 Task: Open Card Card0000000111 in Board Board0000000028 in Workspace WS0000000010 in Trello. Add Member Carxxstreet791@gmail.com to Card Card0000000111 in Board Board0000000028 in Workspace WS0000000010 in Trello. Add Orange Label titled Label0000000111 to Card Card0000000111 in Board Board0000000028 in Workspace WS0000000010 in Trello. Add Checklist CL0000000111 to Card Card0000000111 in Board Board0000000028 in Workspace WS0000000010 in Trello. Add Dates with Start Date as Jun 01 2023 and Due Date as Jun 30 2023 to Card Card0000000111 in Board Board0000000028 in Workspace WS0000000010 in Trello
Action: Mouse moved to (339, 522)
Screenshot: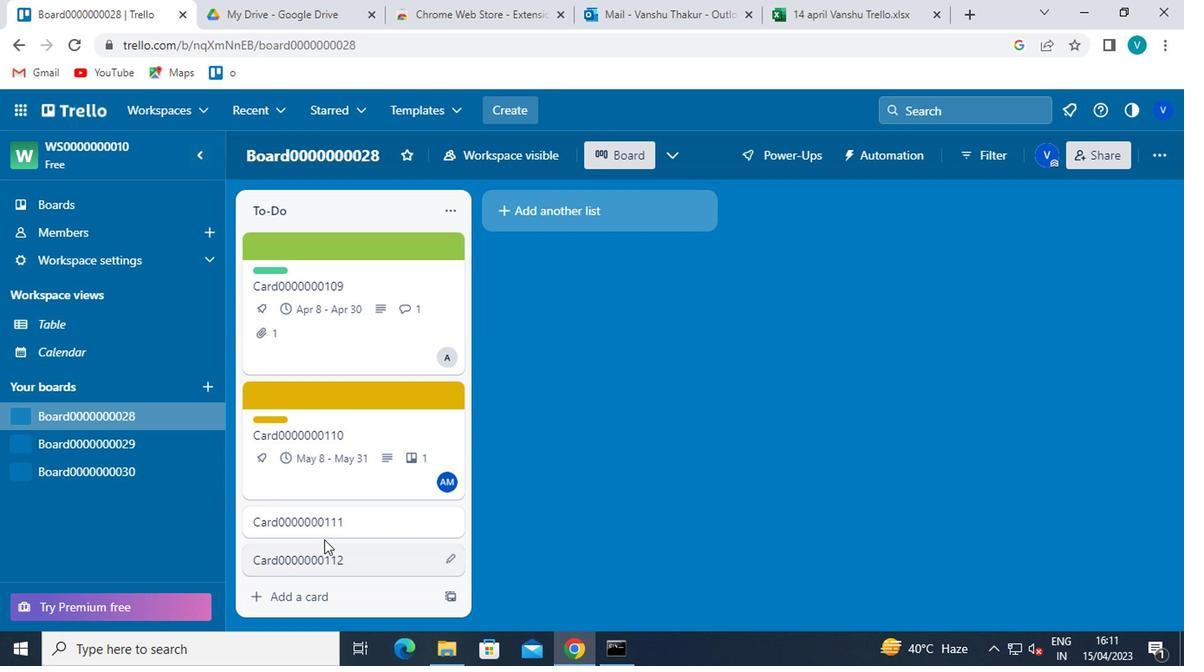 
Action: Mouse pressed left at (339, 522)
Screenshot: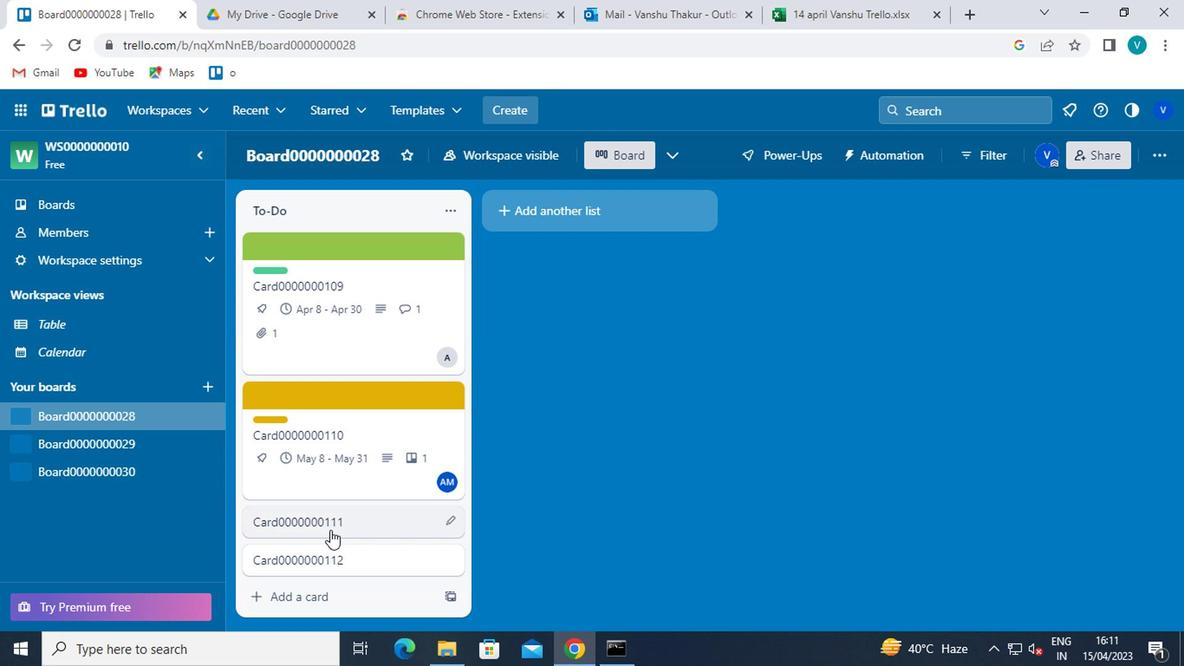 
Action: Mouse moved to (784, 243)
Screenshot: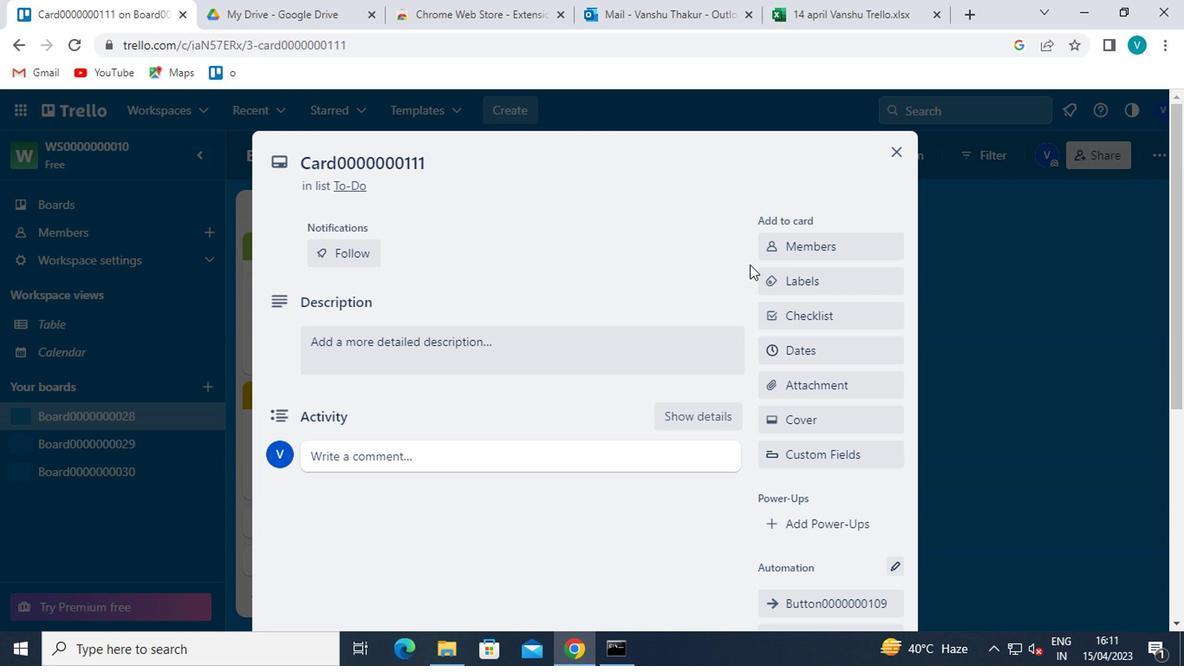 
Action: Mouse pressed left at (784, 243)
Screenshot: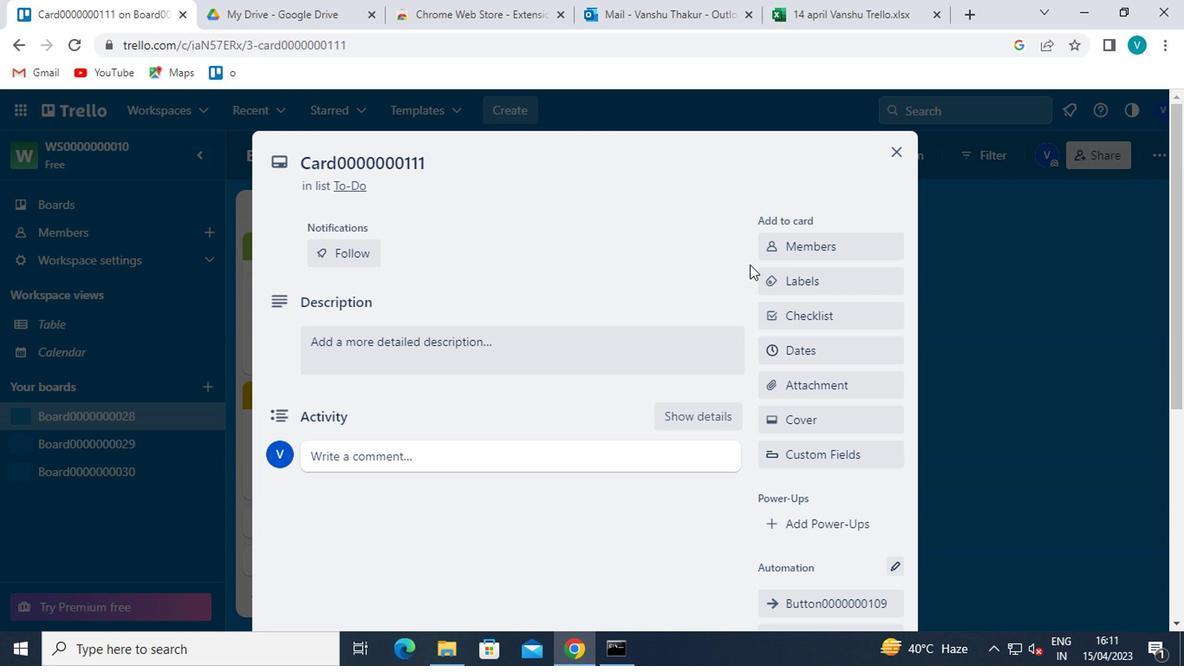 
Action: Mouse moved to (796, 321)
Screenshot: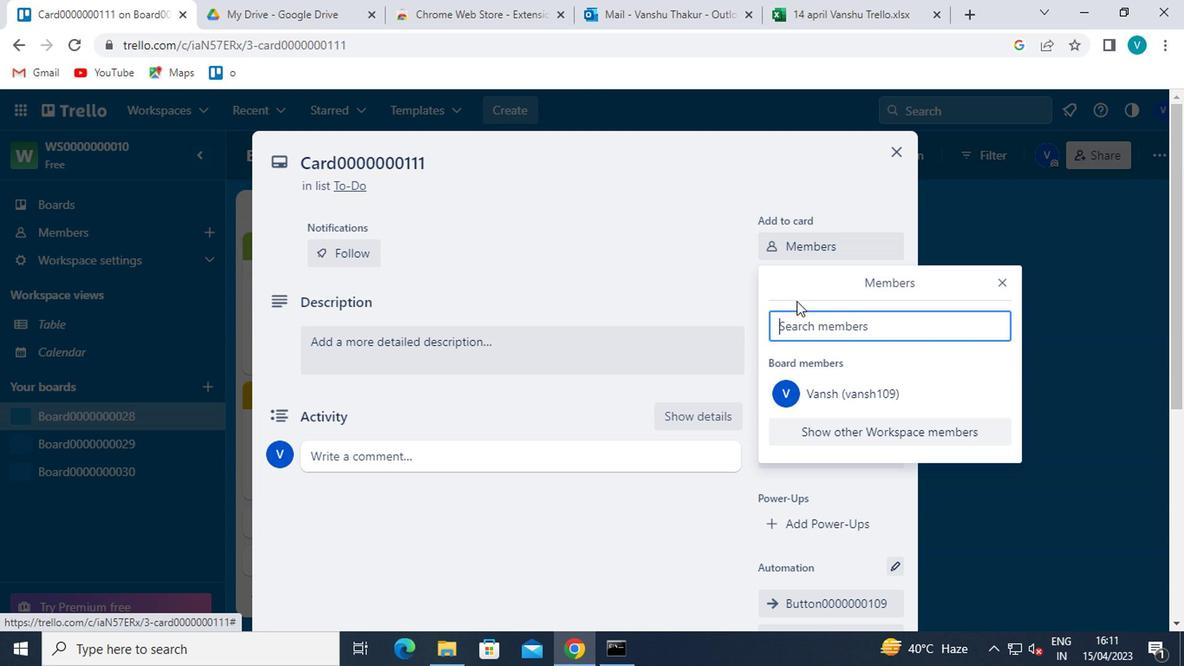 
Action: Mouse pressed left at (796, 321)
Screenshot: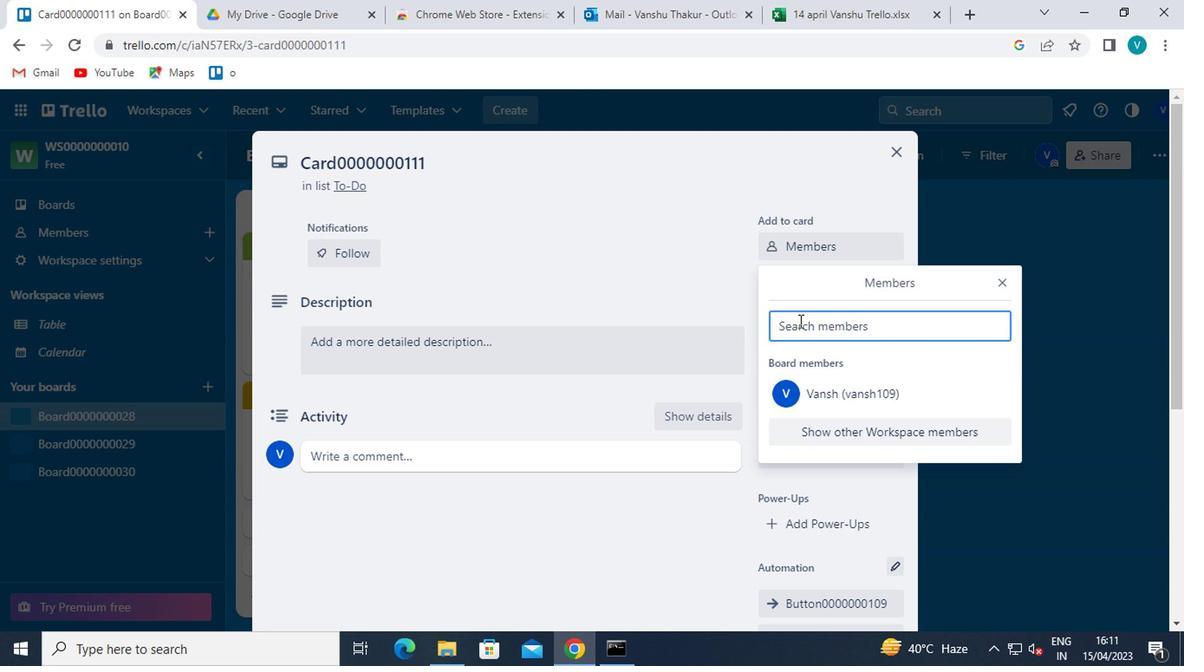 
Action: Key pressed <Key.shift>CARXXSTREET7916<Key.shift>@GMAIL.COM
Screenshot: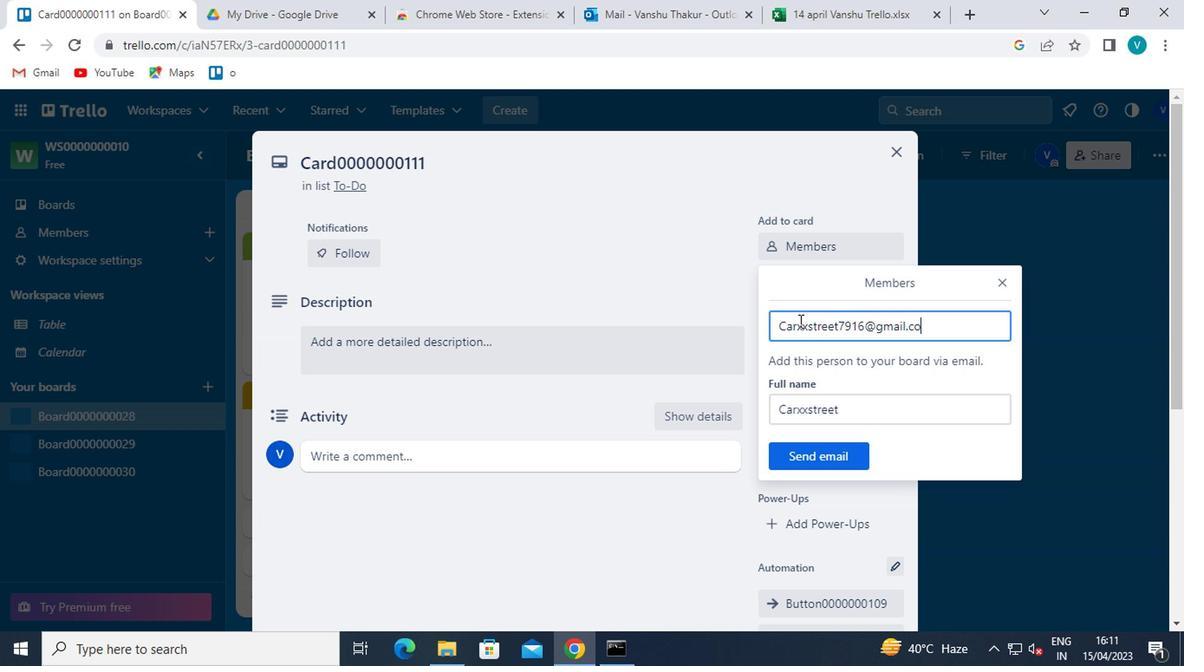 
Action: Mouse moved to (825, 461)
Screenshot: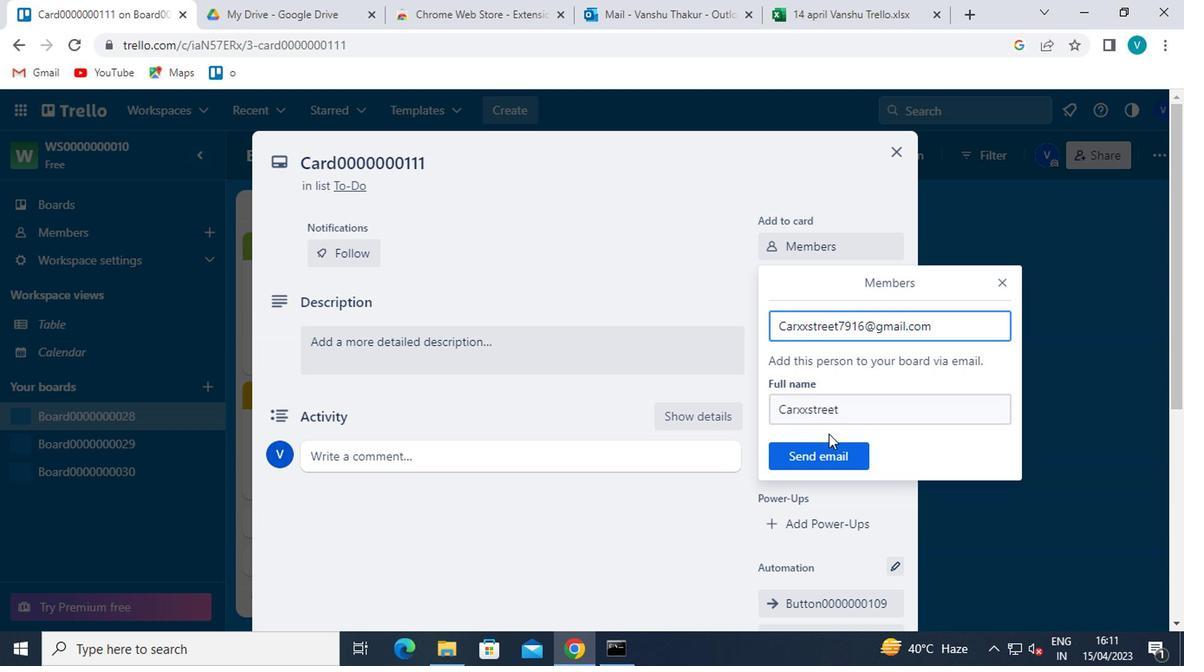 
Action: Mouse pressed left at (825, 461)
Screenshot: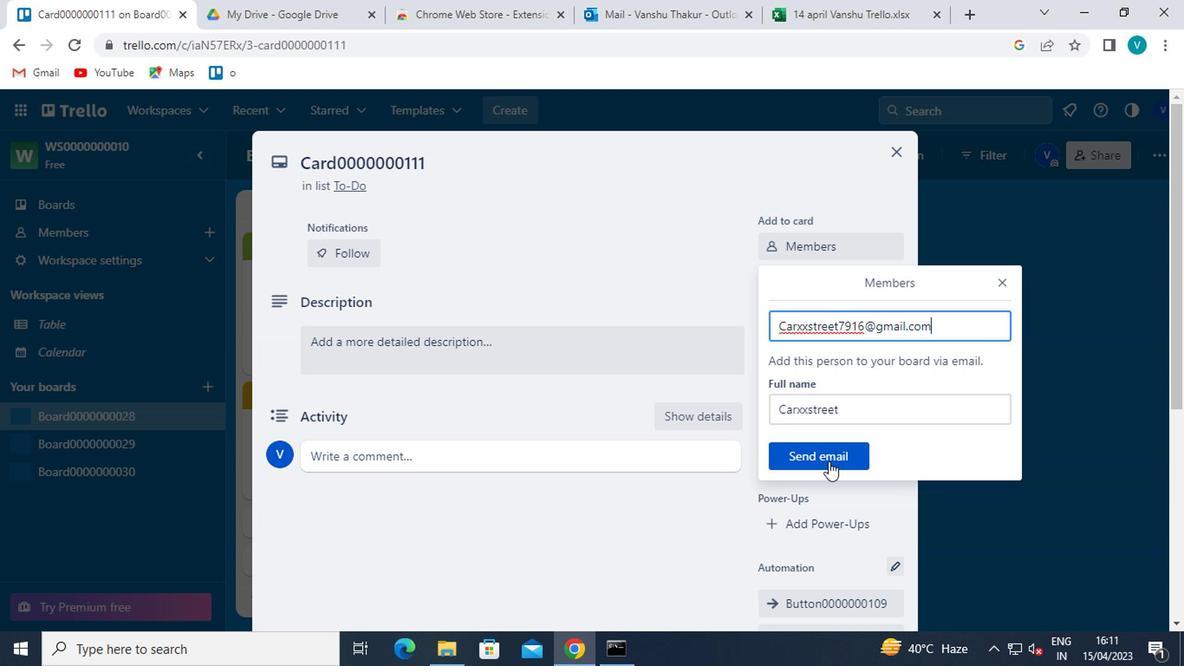 
Action: Mouse moved to (830, 283)
Screenshot: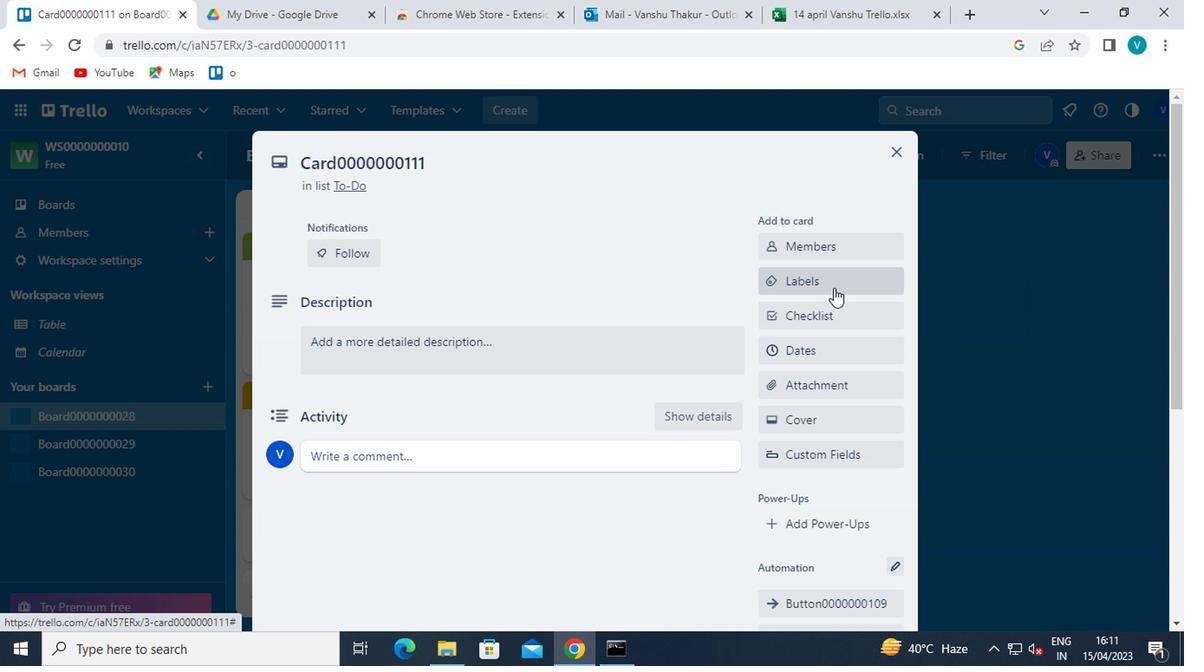 
Action: Mouse pressed left at (830, 283)
Screenshot: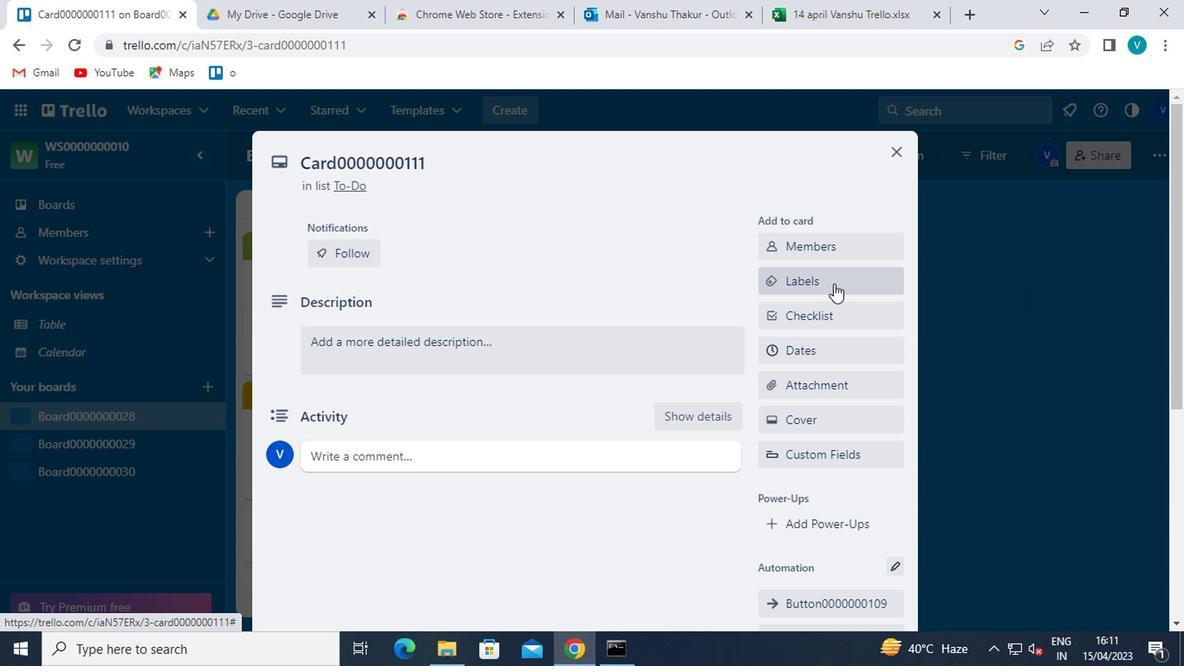 
Action: Mouse moved to (865, 514)
Screenshot: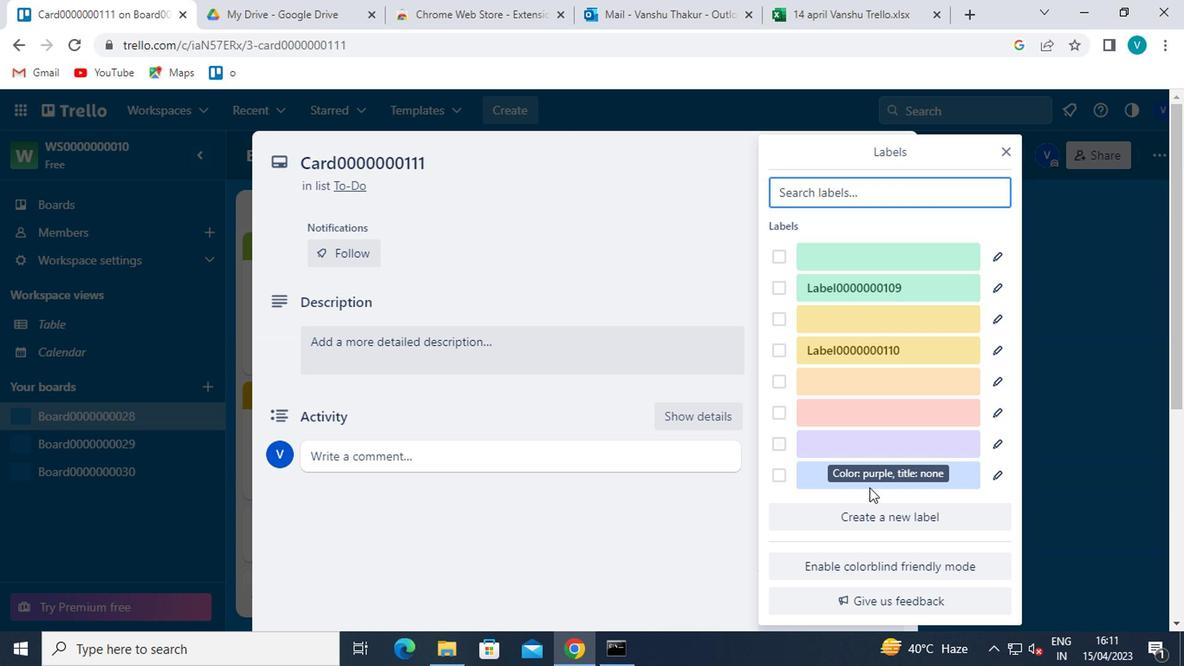 
Action: Mouse pressed left at (865, 514)
Screenshot: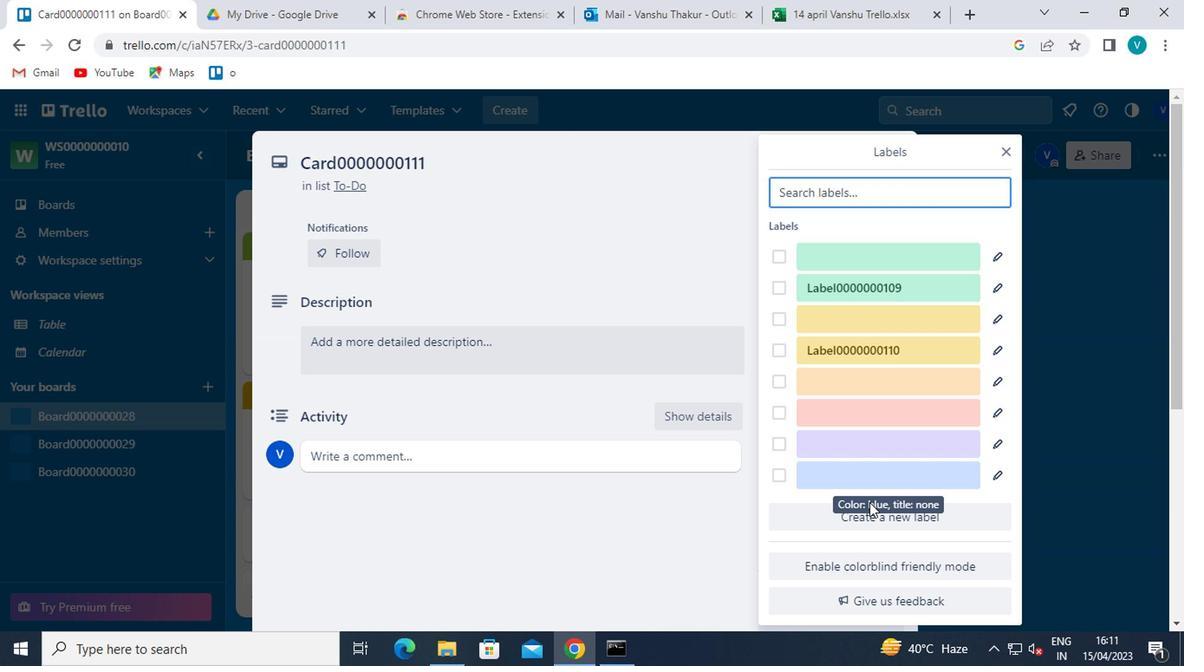 
Action: Mouse moved to (872, 397)
Screenshot: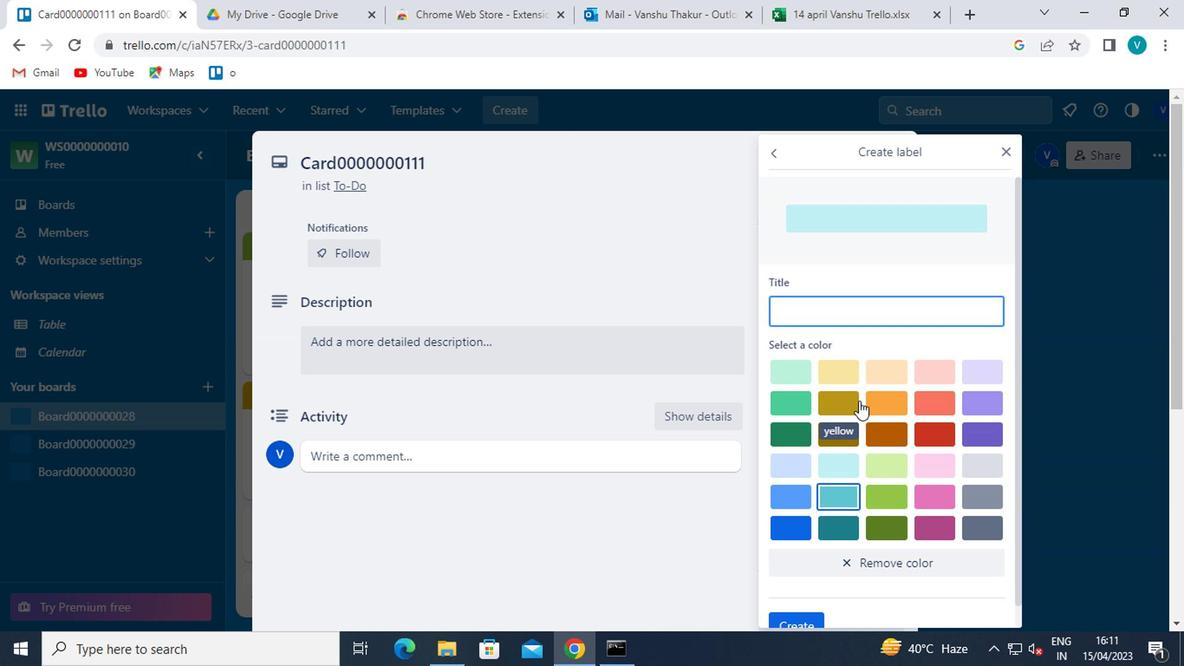 
Action: Mouse pressed left at (872, 397)
Screenshot: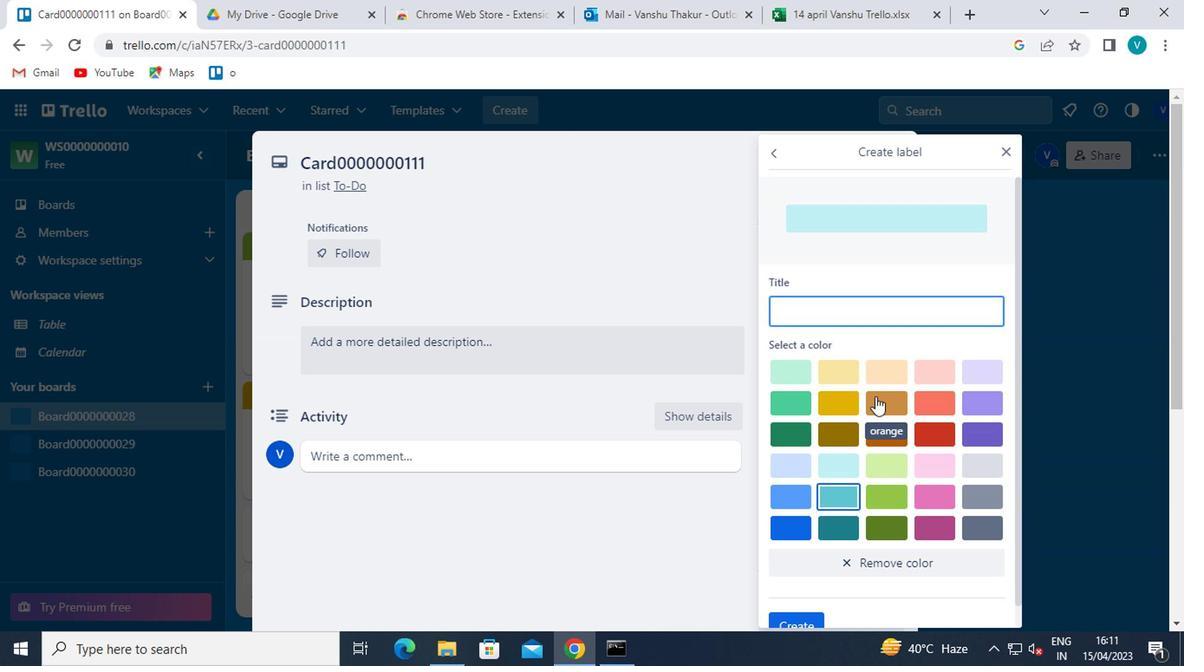 
Action: Mouse moved to (859, 315)
Screenshot: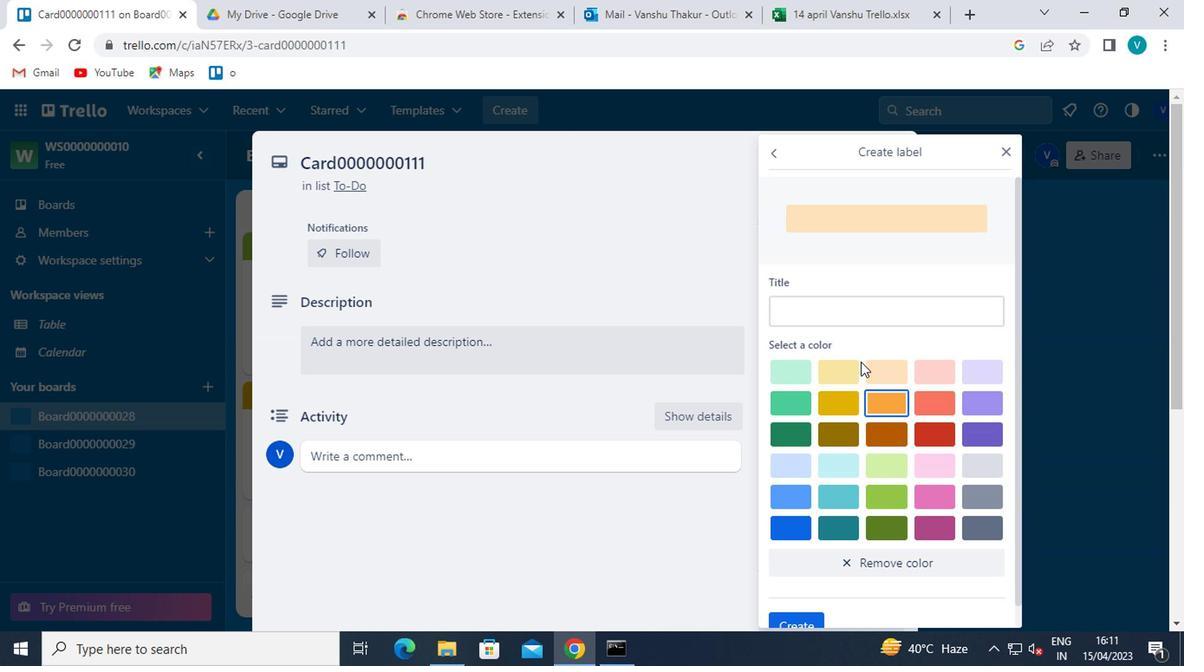 
Action: Mouse pressed left at (859, 315)
Screenshot: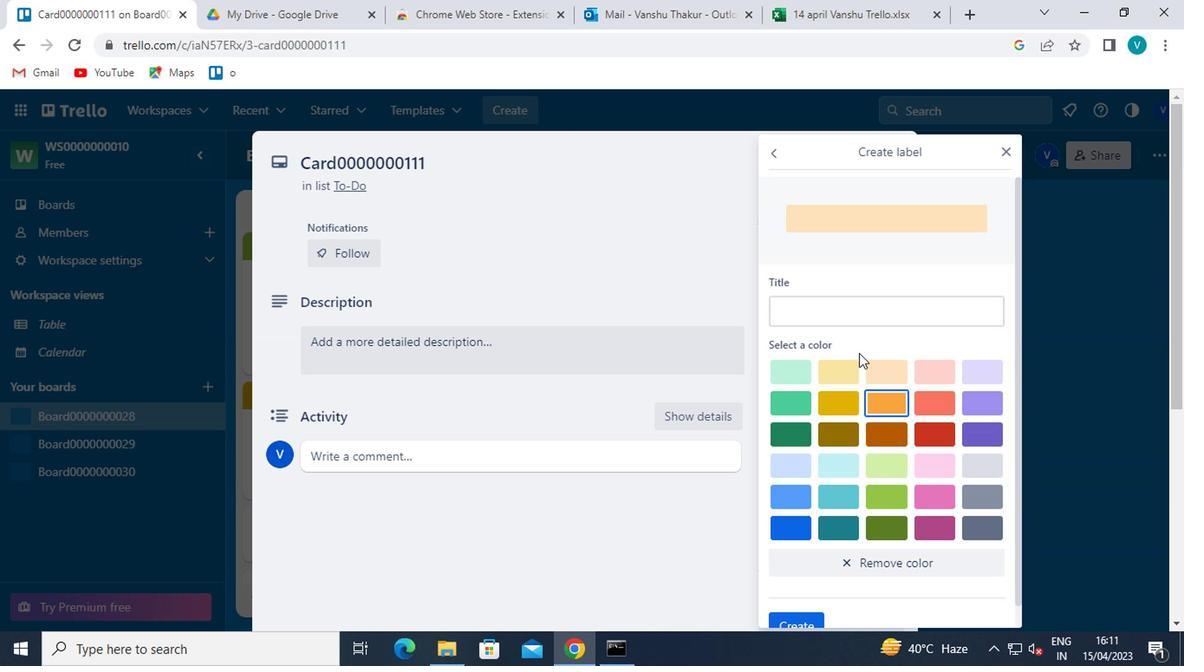 
Action: Key pressed <Key.shift><Key.shift><Key.shift><Key.shift><Key.shift><Key.shift><Key.shift><Key.shift><Key.shift><Key.shift><Key.shift><Key.shift><Key.shift><Key.shift><Key.shift><Key.shift><Key.shift><Key.shift><Key.shift>LABEL0000000111
Screenshot: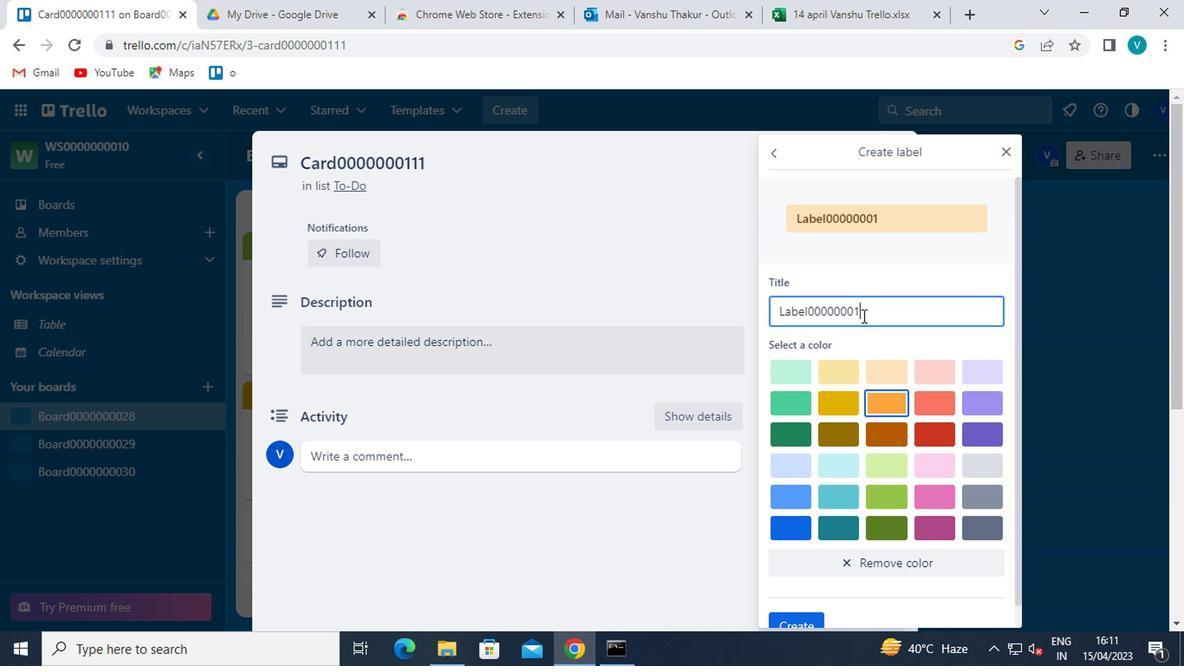 
Action: Mouse moved to (815, 410)
Screenshot: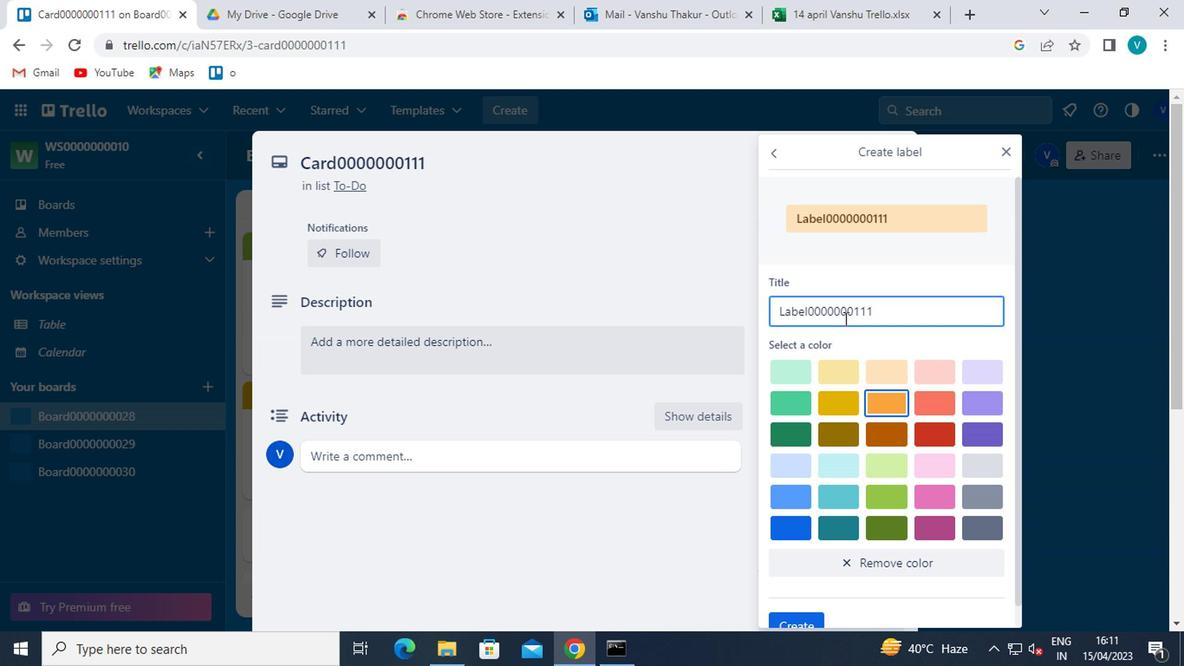 
Action: Mouse scrolled (815, 408) with delta (0, -1)
Screenshot: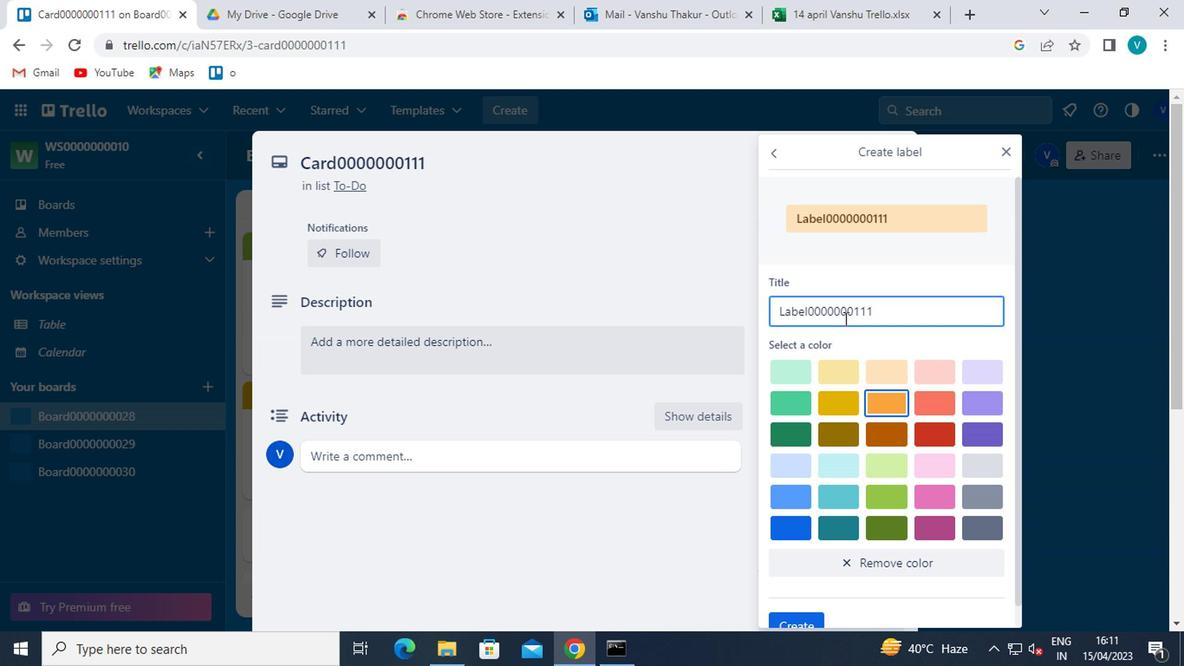 
Action: Mouse moved to (815, 420)
Screenshot: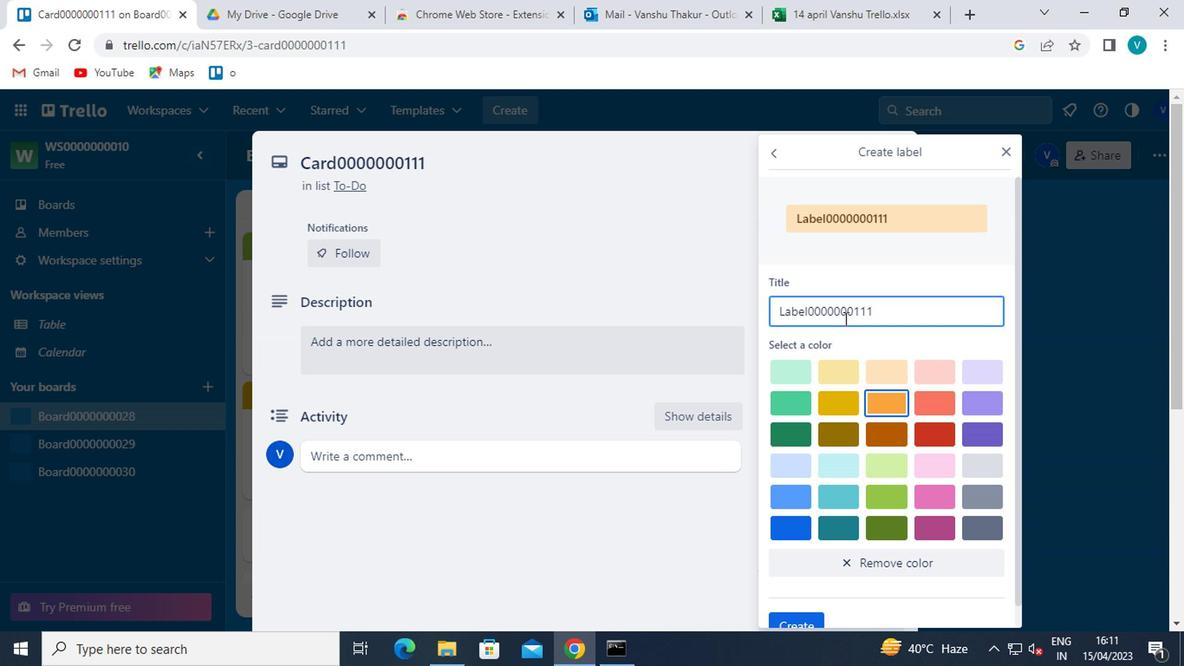
Action: Mouse scrolled (815, 419) with delta (0, -1)
Screenshot: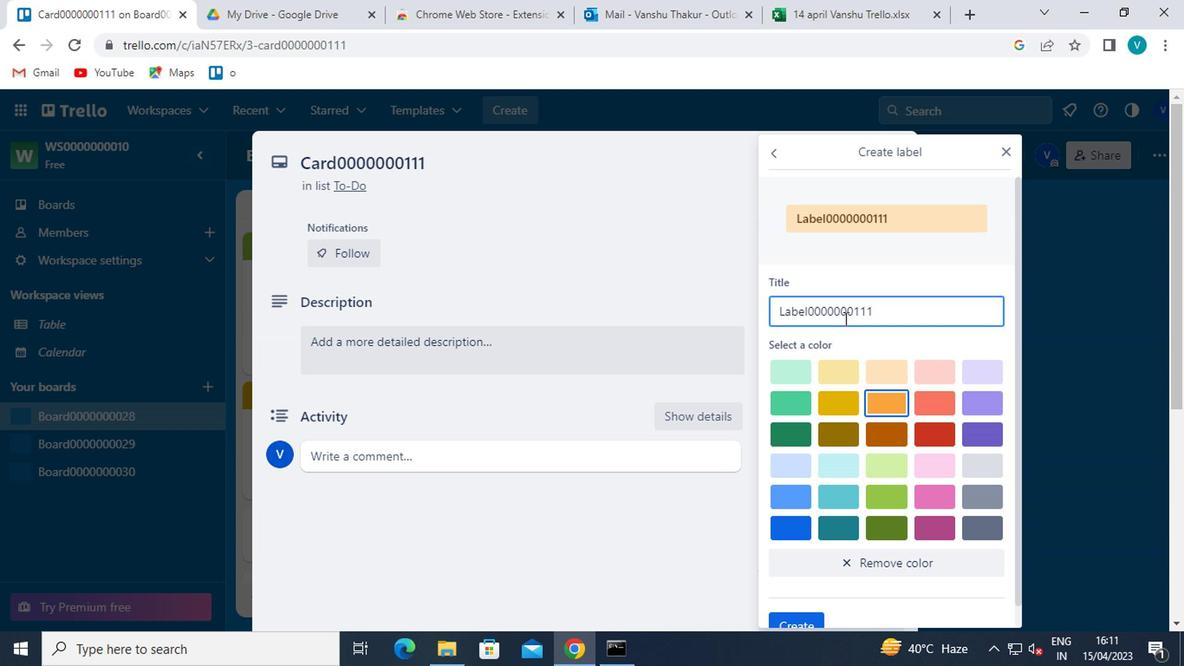 
Action: Mouse moved to (818, 429)
Screenshot: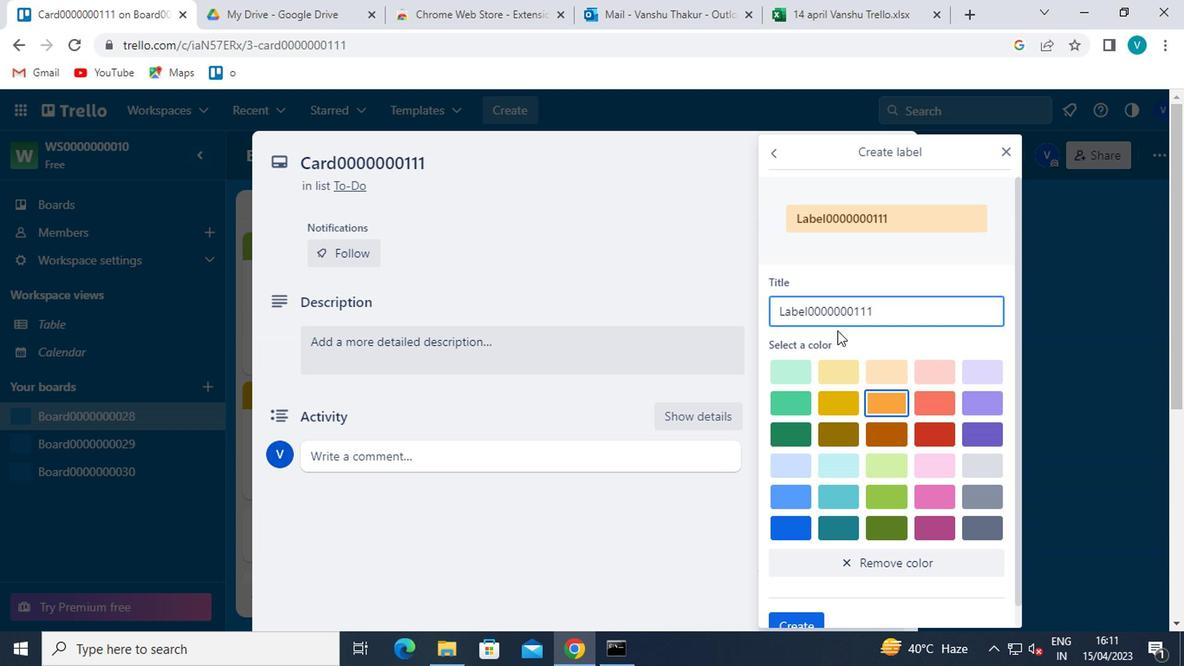 
Action: Mouse scrolled (818, 429) with delta (0, 0)
Screenshot: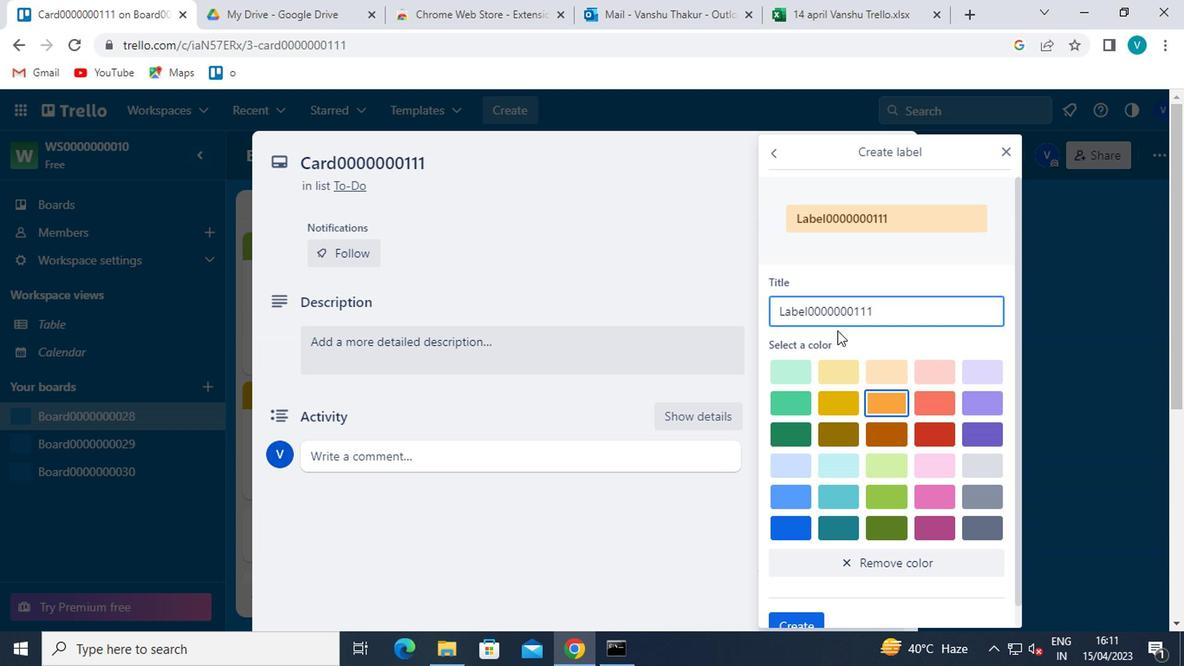 
Action: Mouse moved to (786, 601)
Screenshot: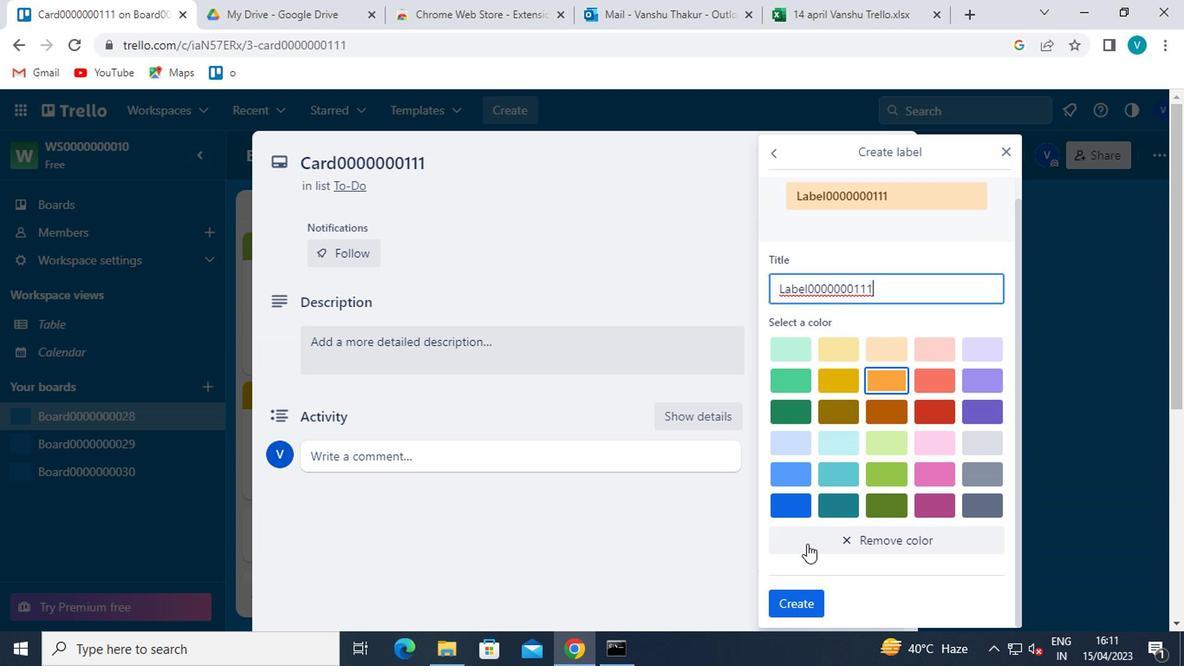 
Action: Mouse pressed left at (786, 601)
Screenshot: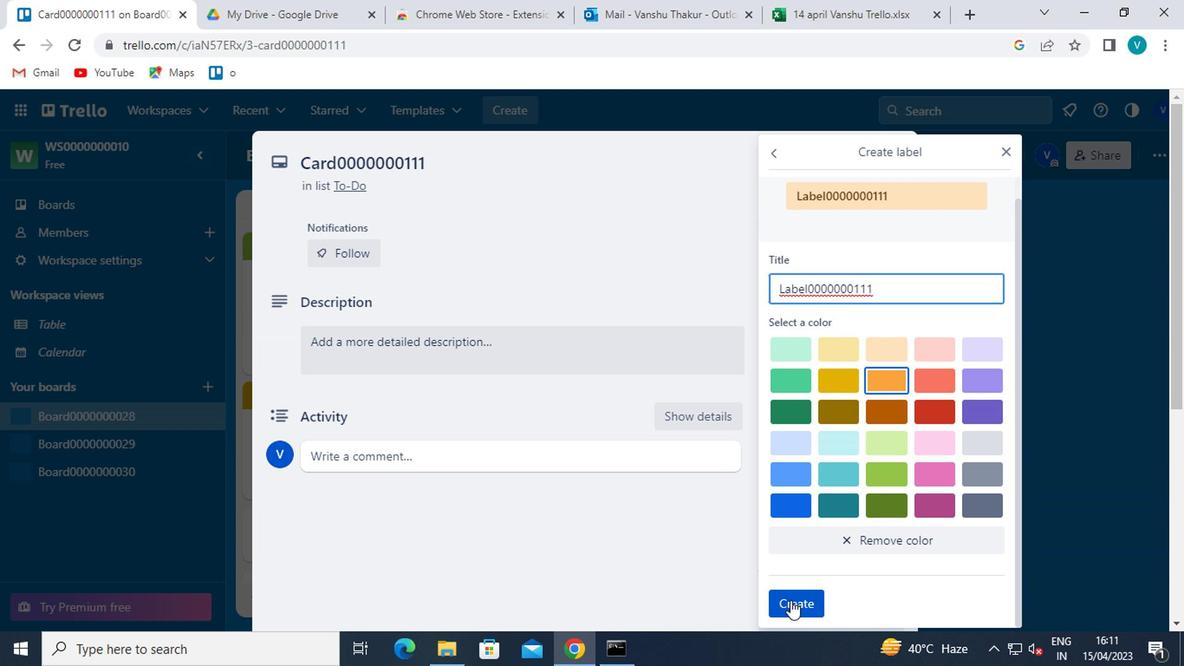 
Action: Mouse moved to (1004, 152)
Screenshot: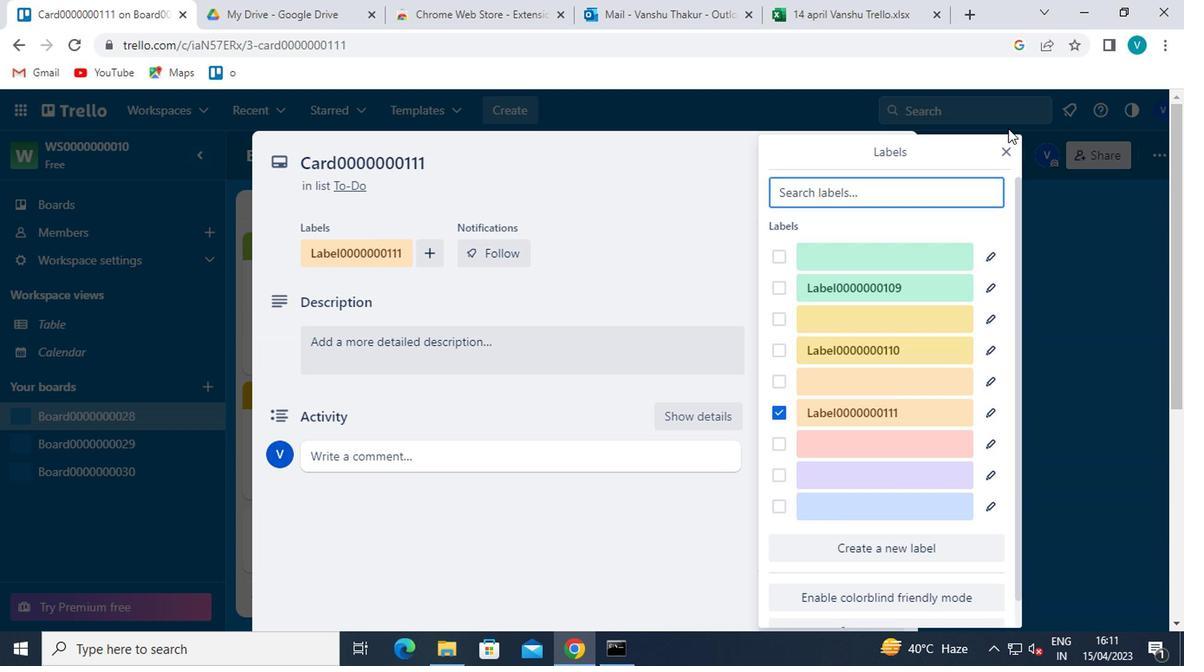 
Action: Mouse pressed left at (1004, 152)
Screenshot: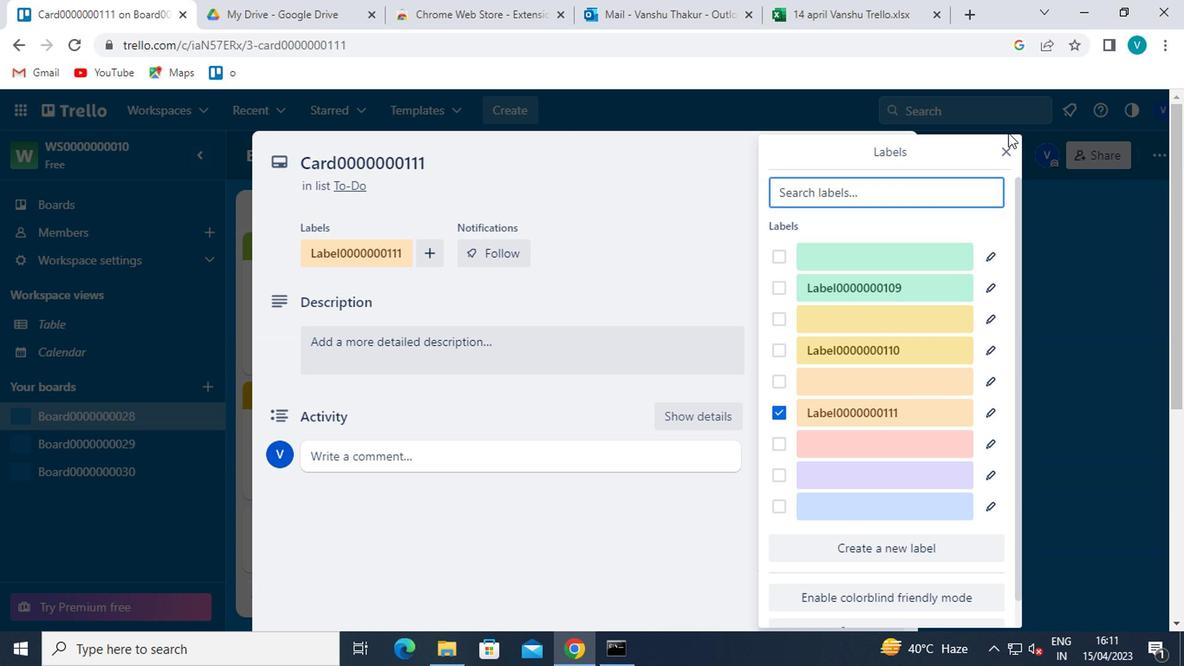 
Action: Mouse moved to (831, 315)
Screenshot: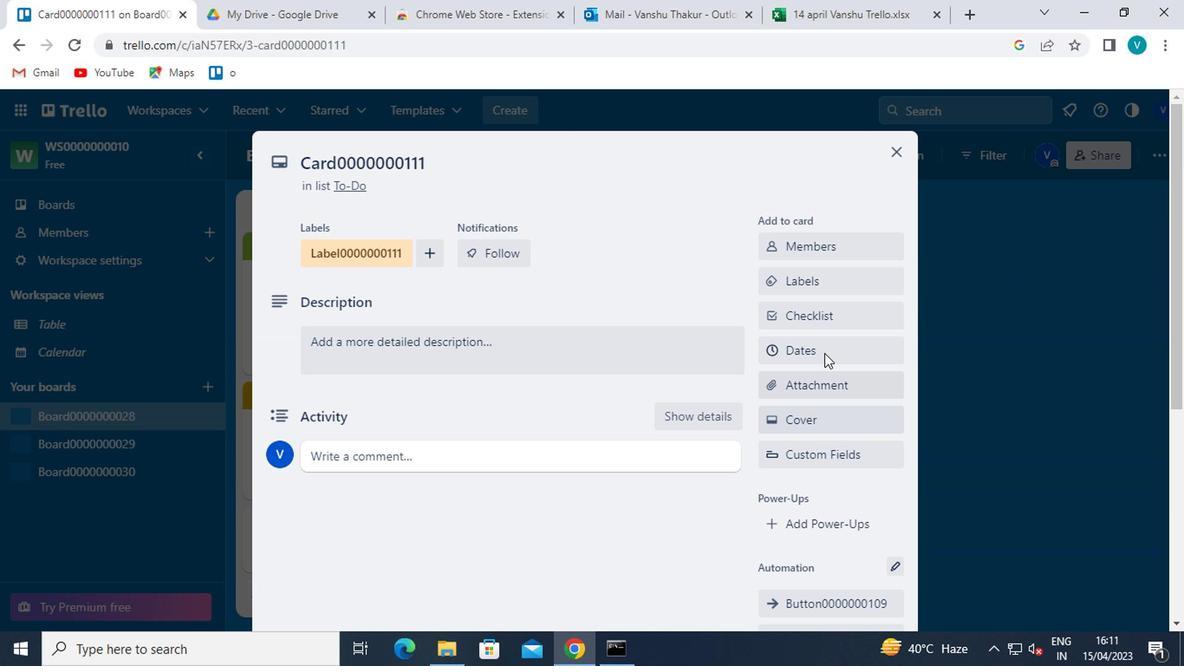 
Action: Mouse pressed left at (831, 315)
Screenshot: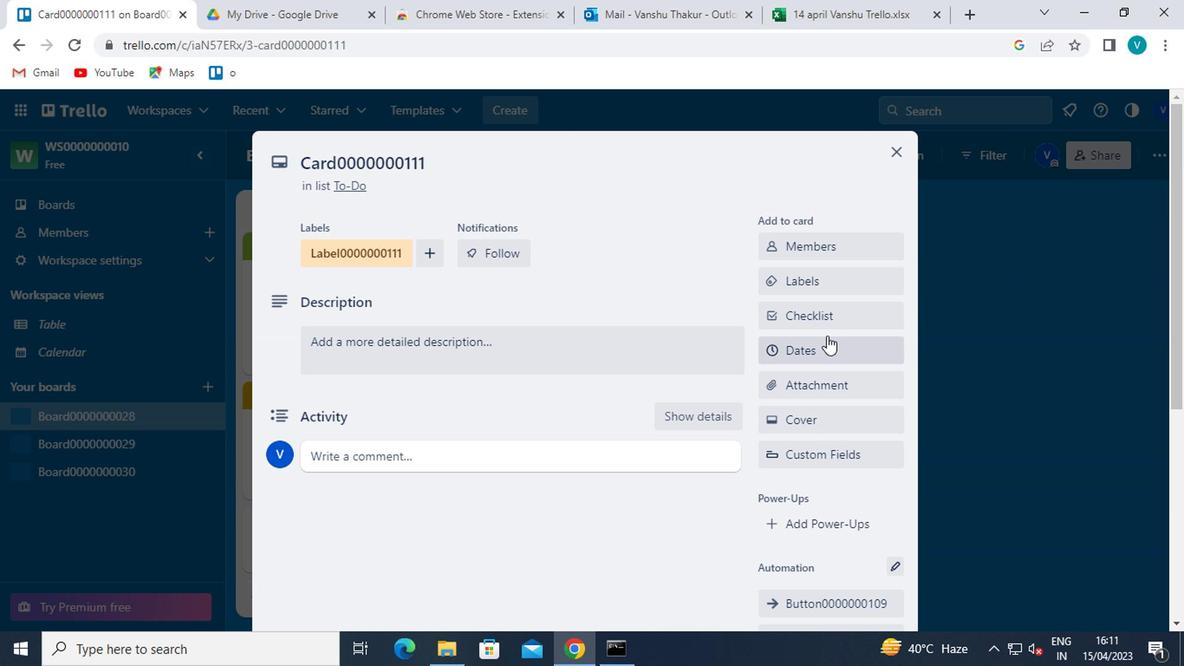 
Action: Mouse moved to (836, 403)
Screenshot: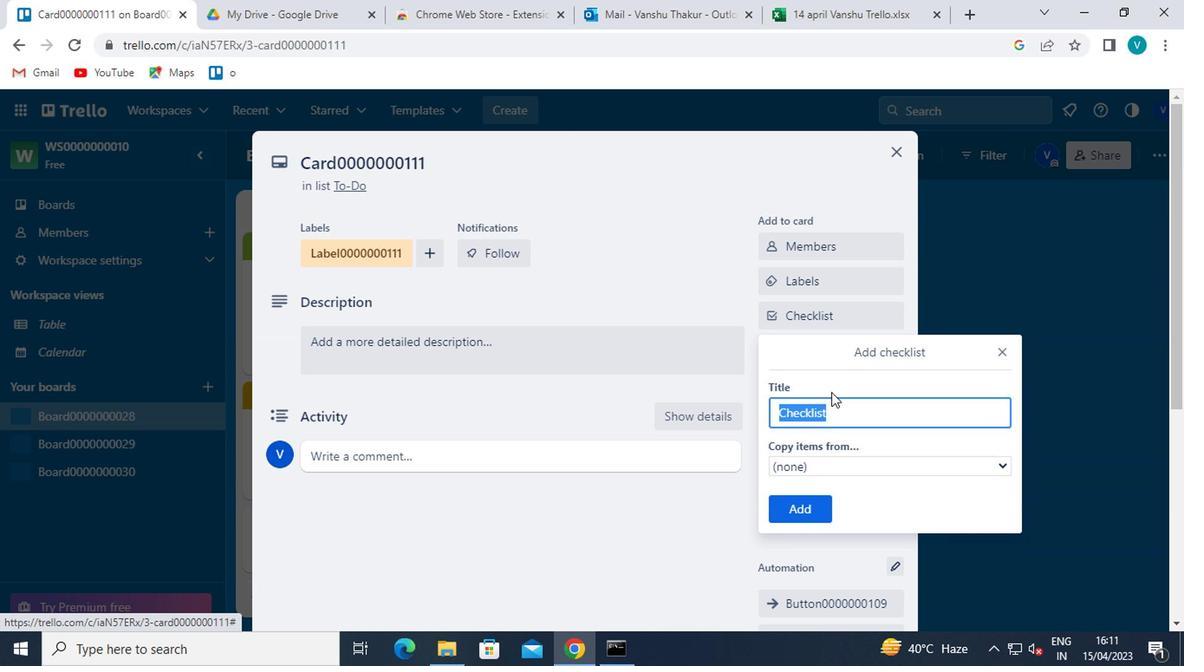 
Action: Key pressed <Key.shift>CL
Screenshot: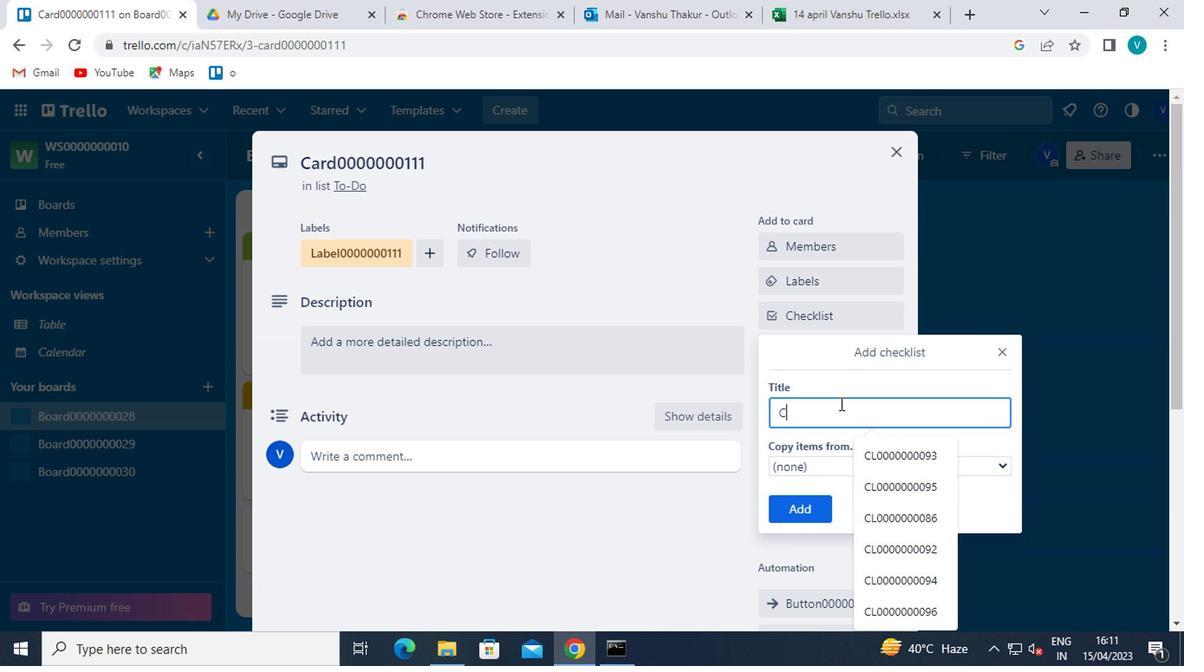 
Action: Mouse moved to (836, 403)
Screenshot: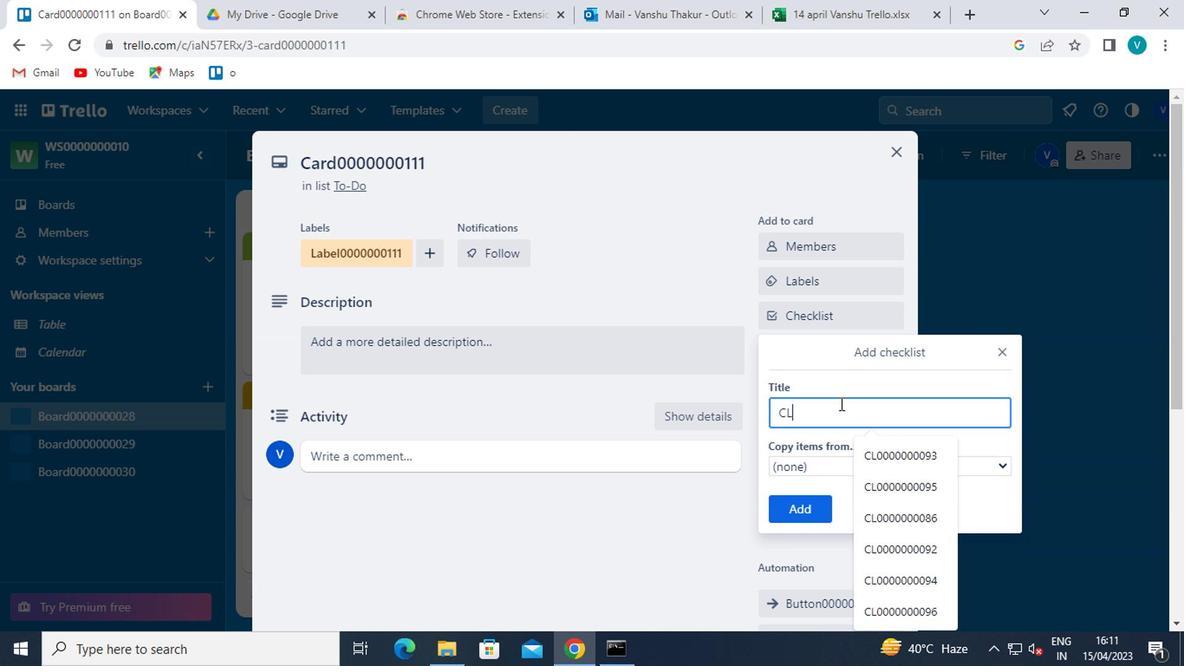 
Action: Key pressed 0000000111
Screenshot: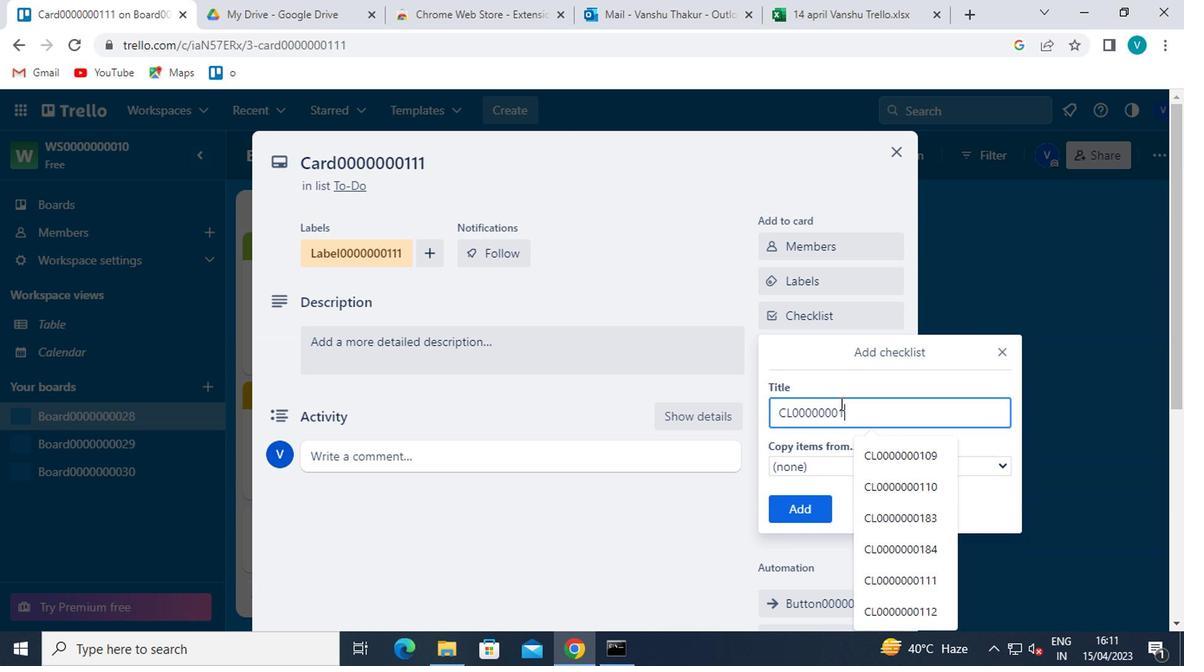 
Action: Mouse moved to (784, 507)
Screenshot: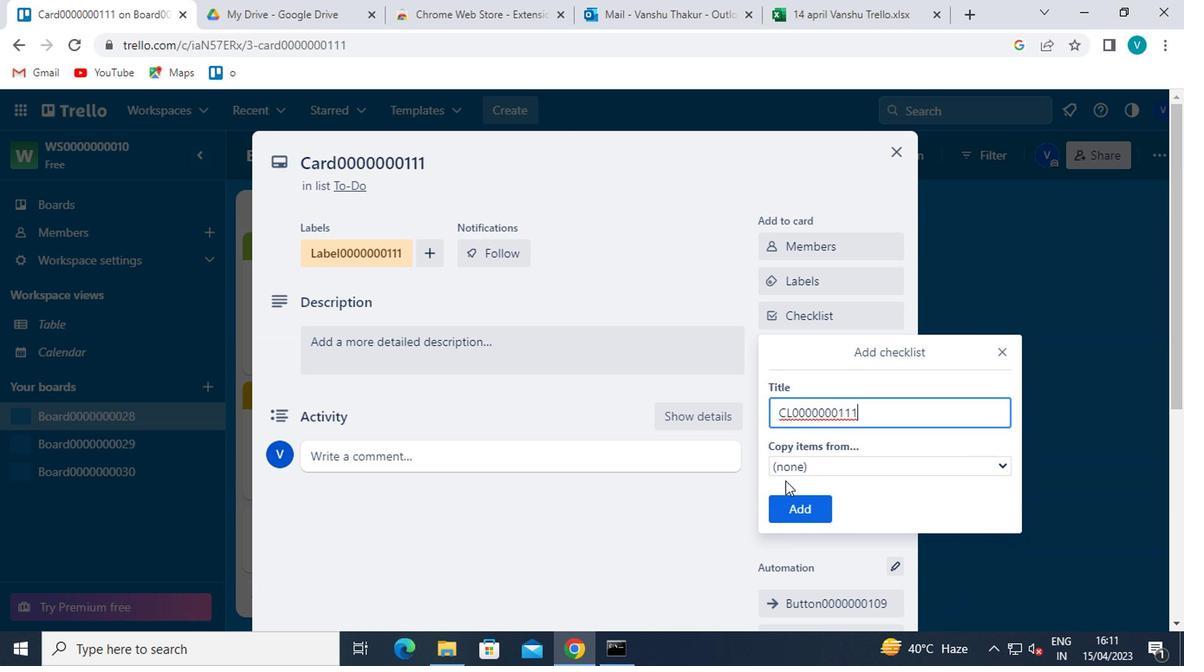 
Action: Mouse pressed left at (784, 507)
Screenshot: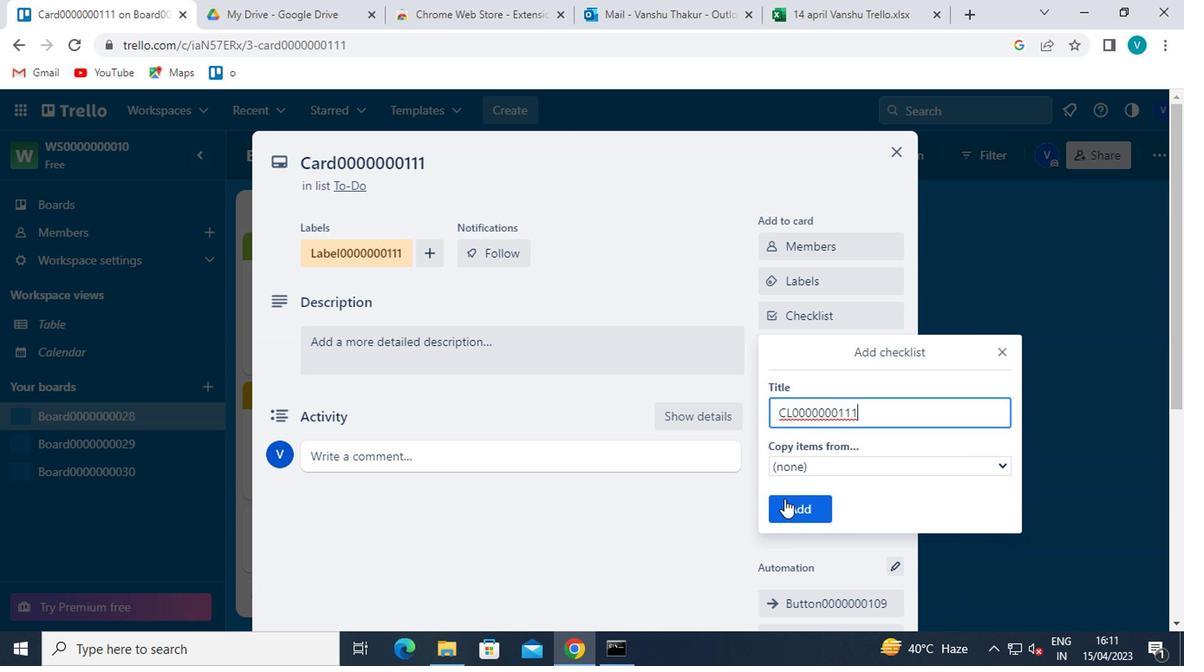 
Action: Mouse moved to (816, 345)
Screenshot: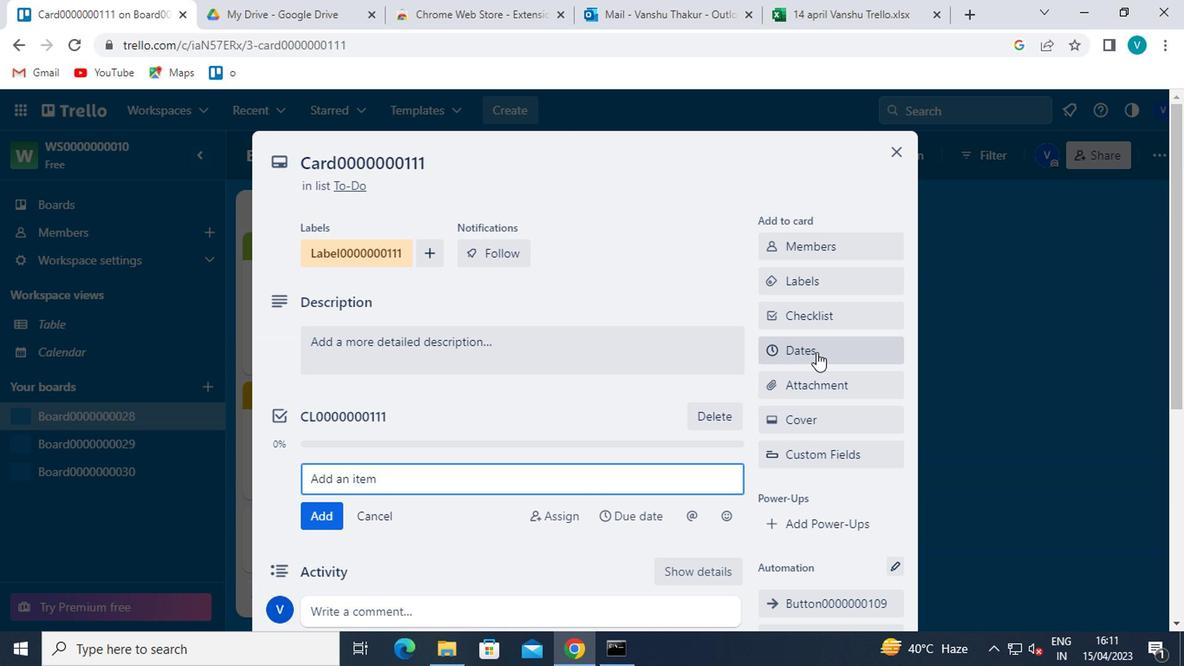 
Action: Mouse pressed left at (816, 345)
Screenshot: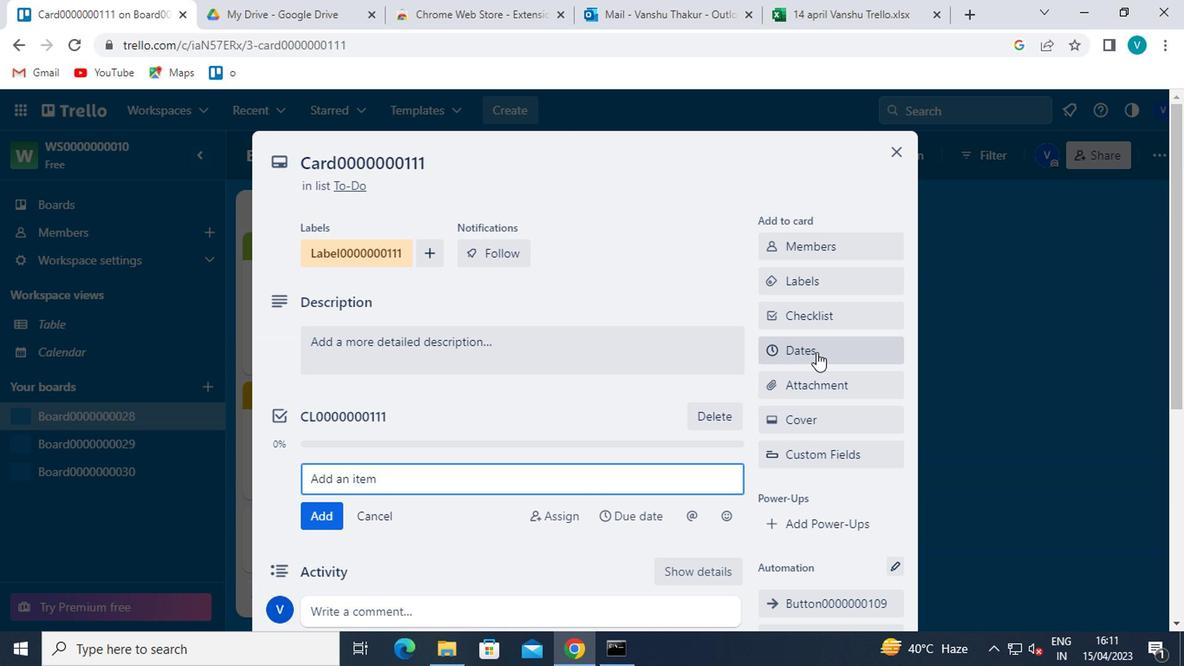 
Action: Mouse moved to (769, 465)
Screenshot: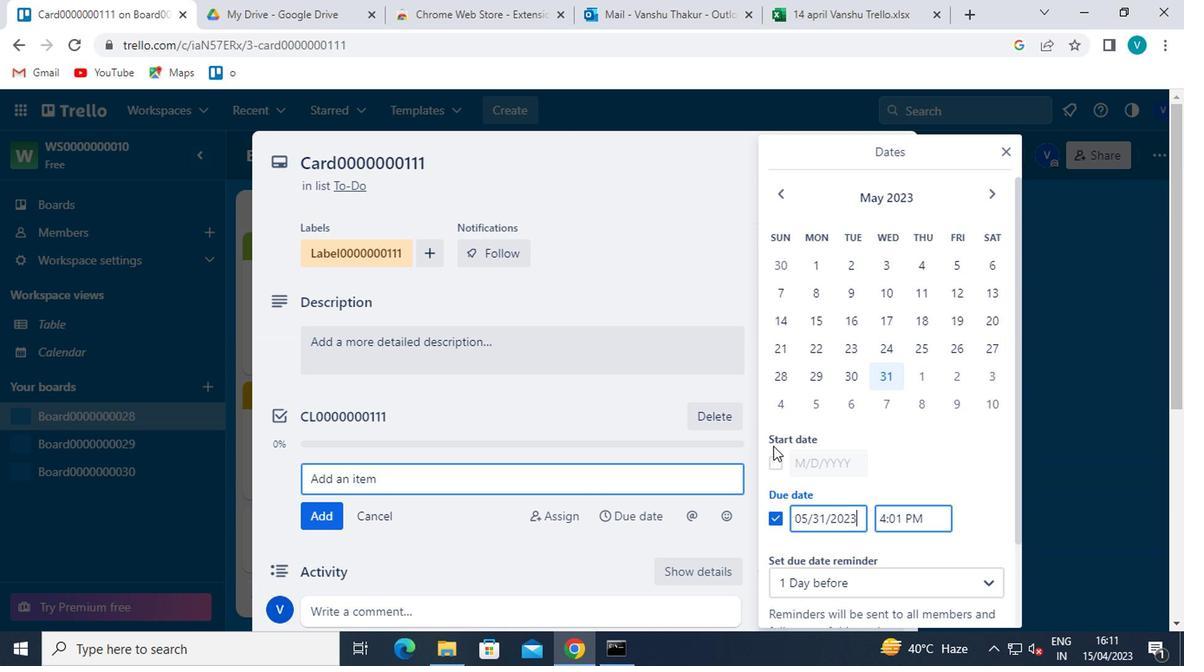 
Action: Mouse pressed left at (769, 465)
Screenshot: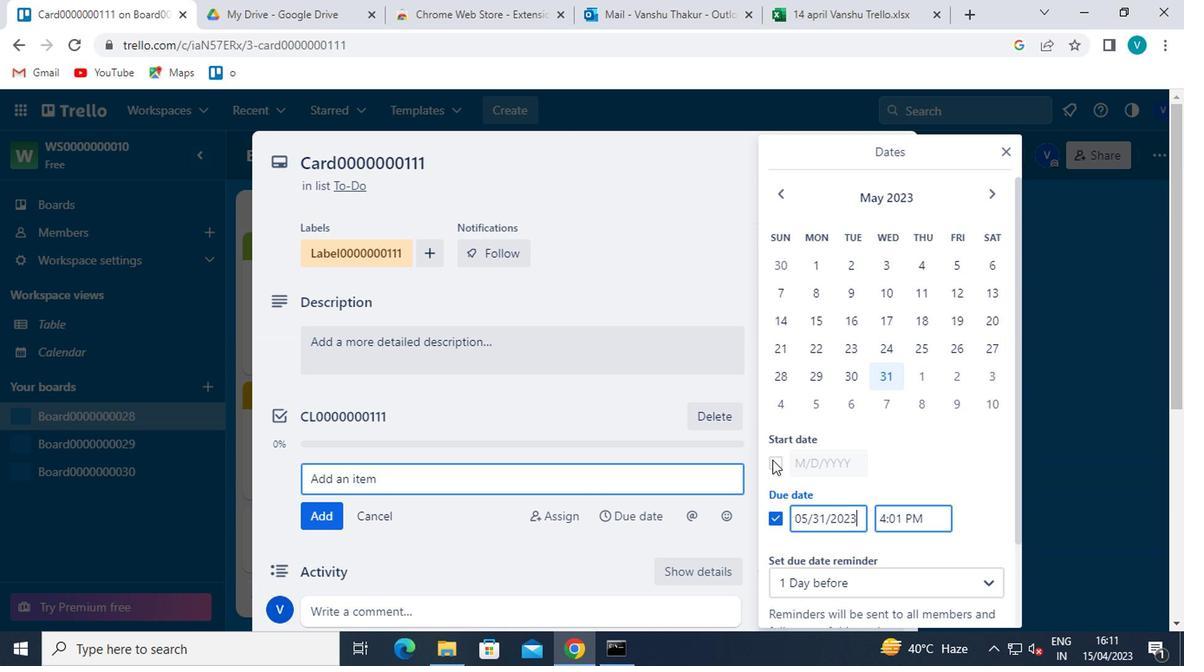 
Action: Mouse moved to (988, 194)
Screenshot: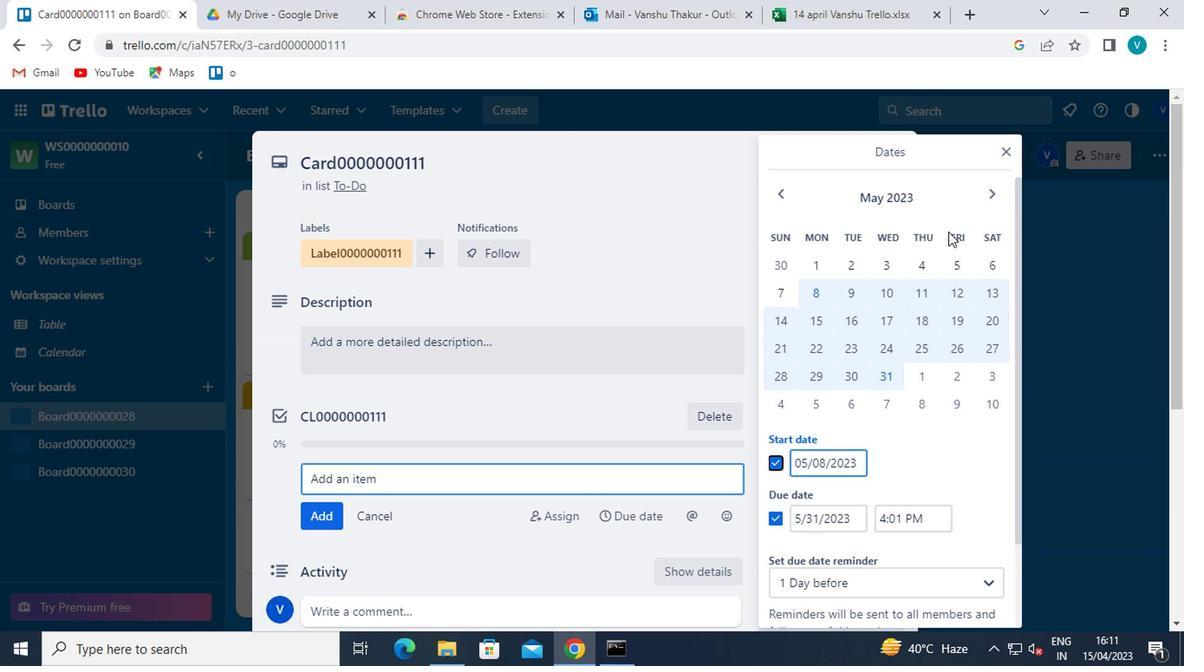
Action: Mouse pressed left at (988, 194)
Screenshot: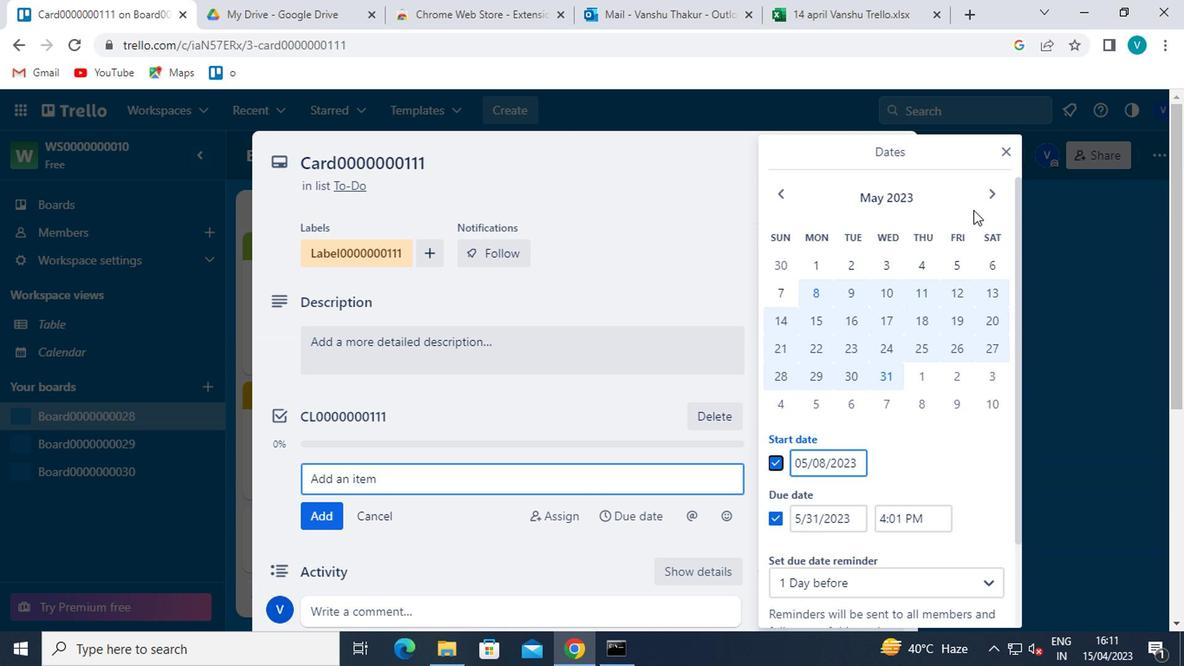 
Action: Mouse moved to (914, 263)
Screenshot: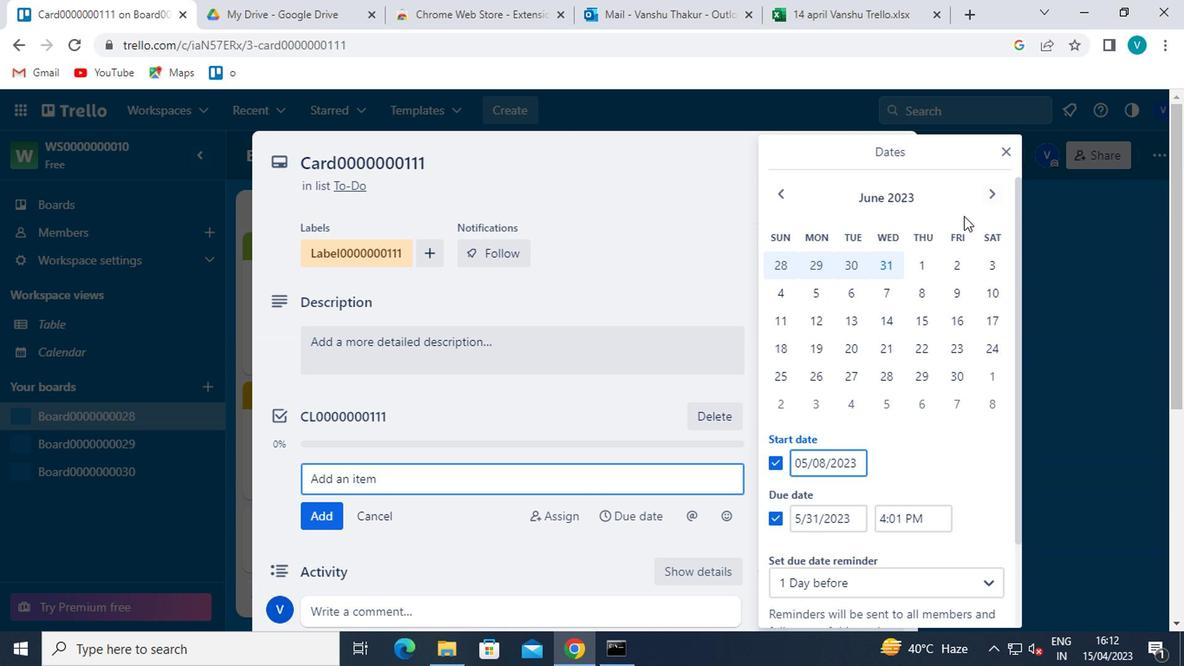 
Action: Mouse pressed left at (914, 263)
Screenshot: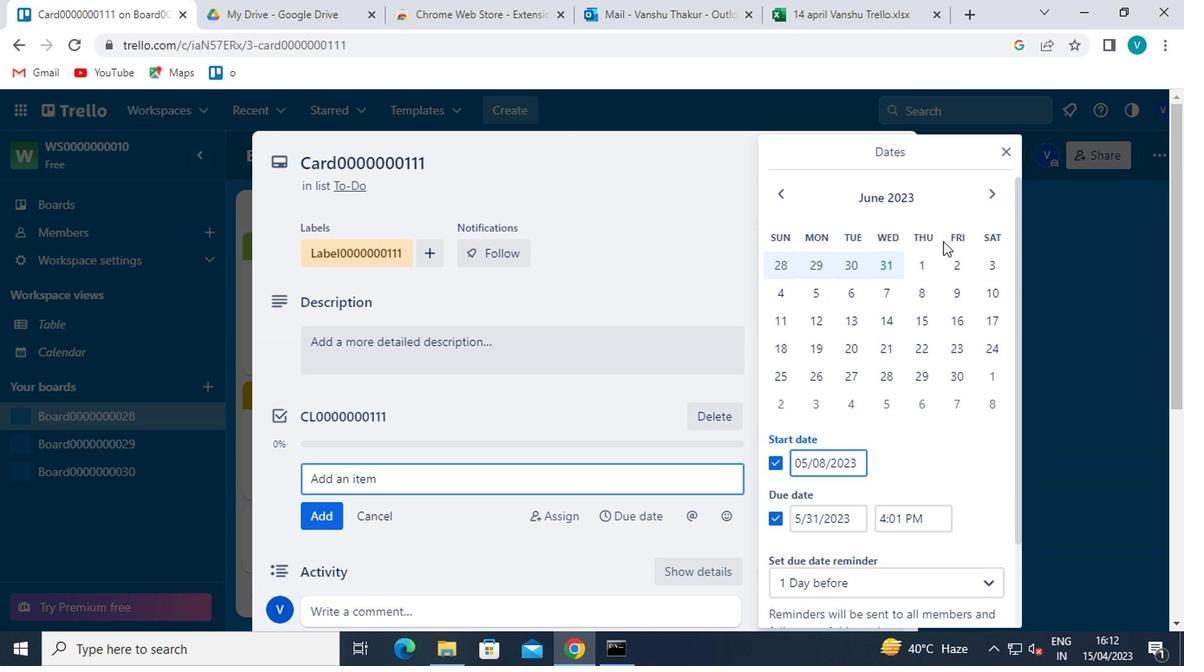 
Action: Mouse moved to (962, 373)
Screenshot: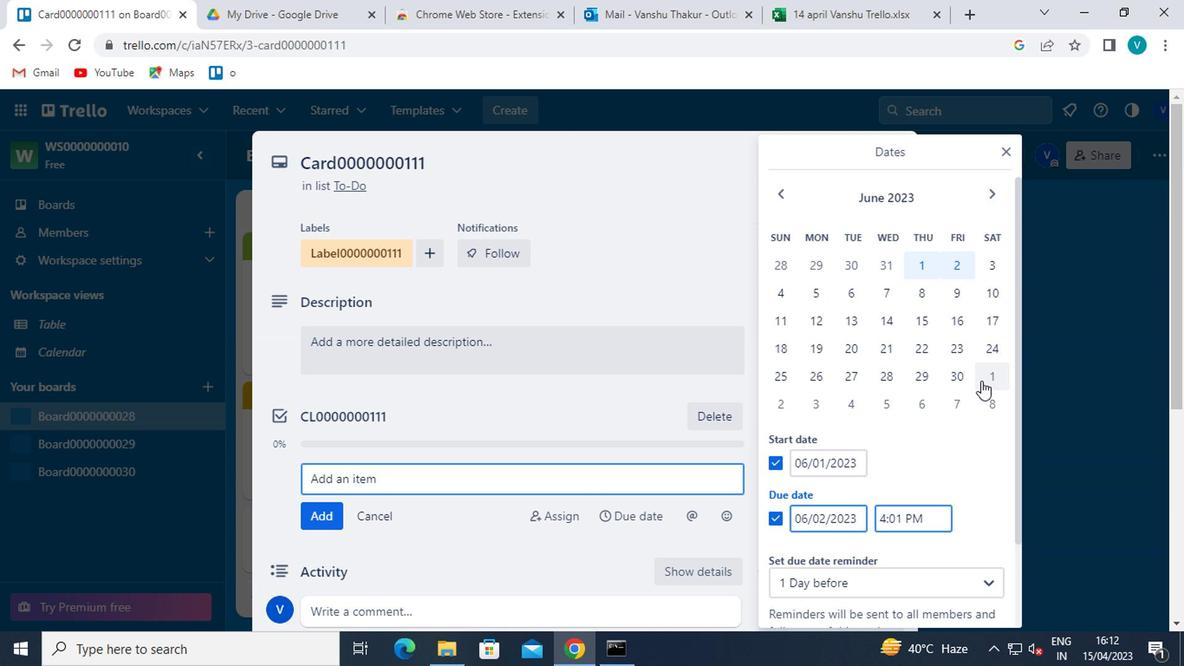 
Action: Mouse pressed left at (962, 373)
Screenshot: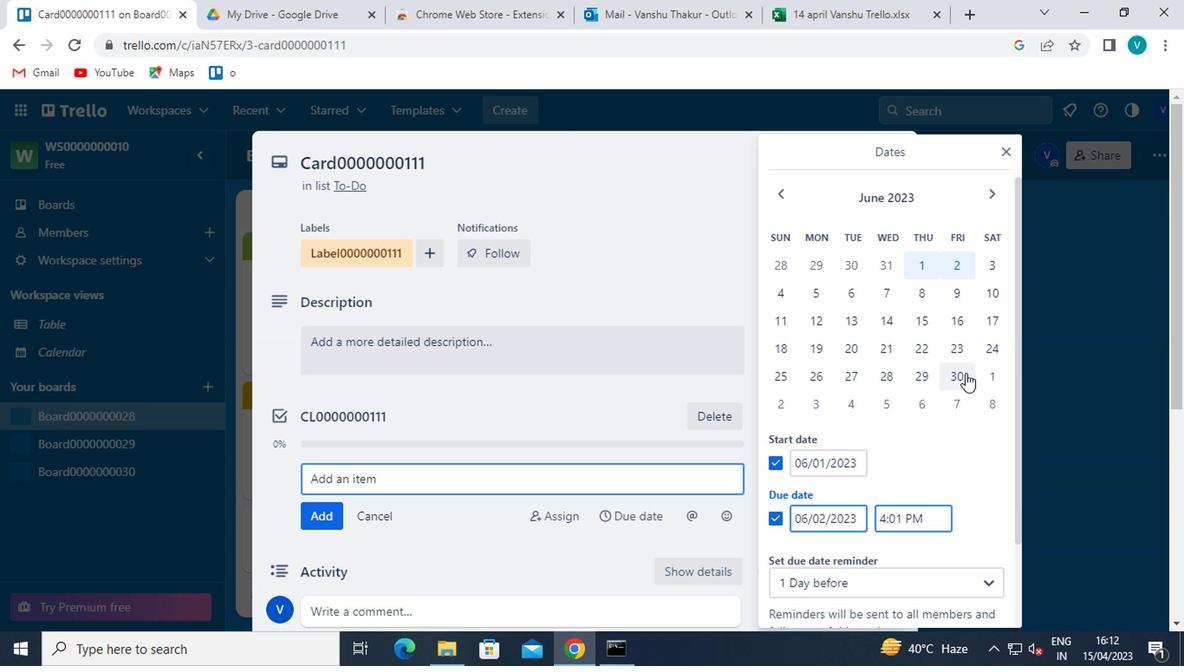 
Action: Mouse moved to (841, 515)
Screenshot: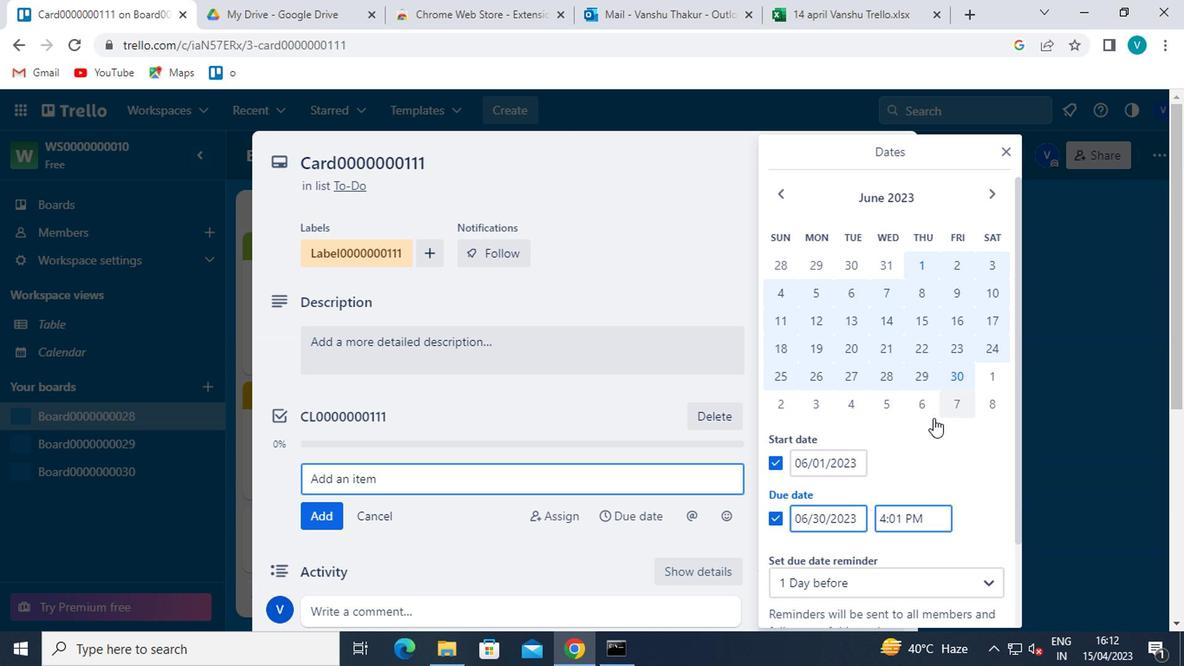 
Action: Mouse scrolled (841, 514) with delta (0, -1)
Screenshot: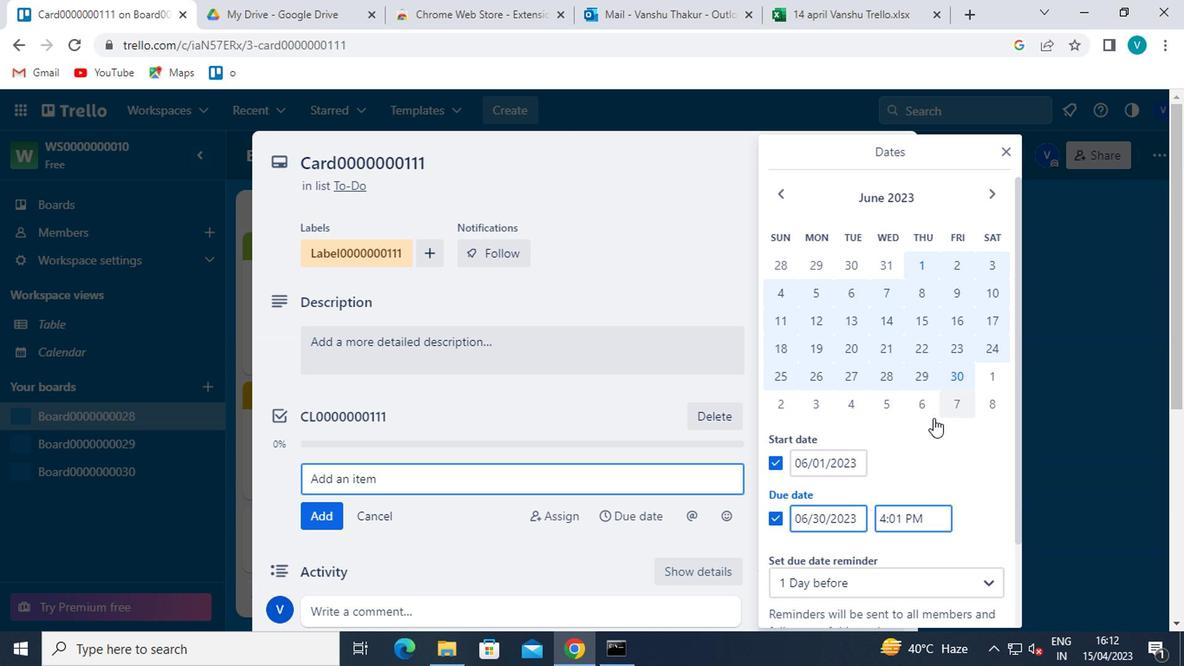 
Action: Mouse moved to (840, 515)
Screenshot: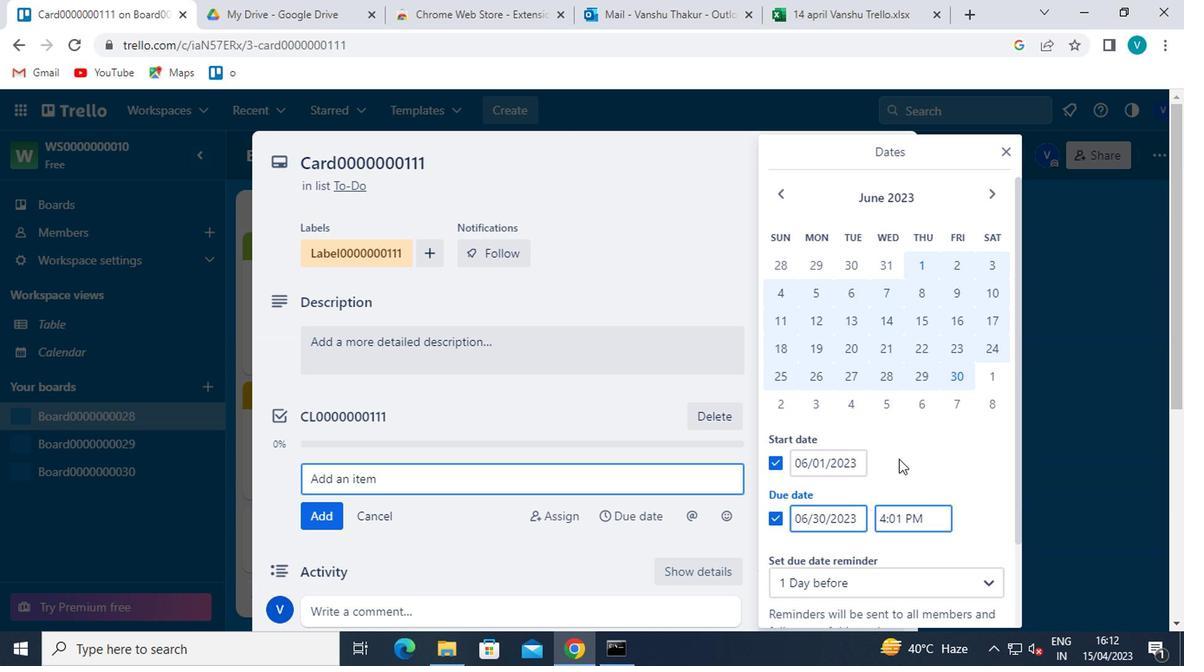 
Action: Mouse scrolled (840, 514) with delta (0, -1)
Screenshot: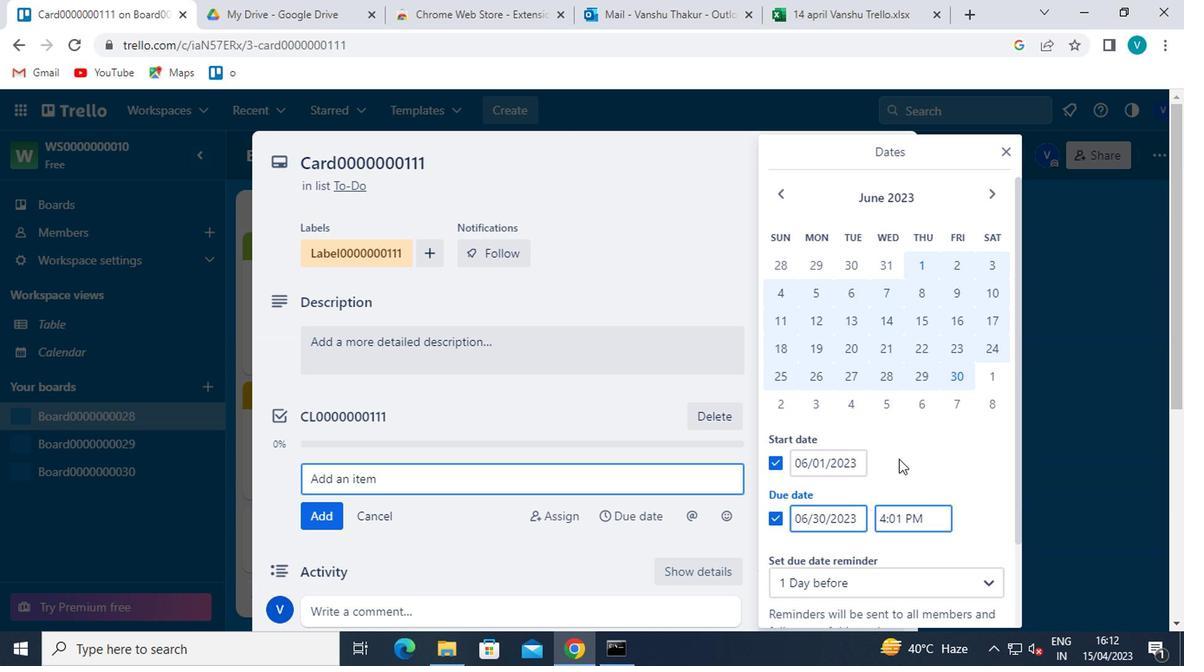 
Action: Mouse moved to (840, 516)
Screenshot: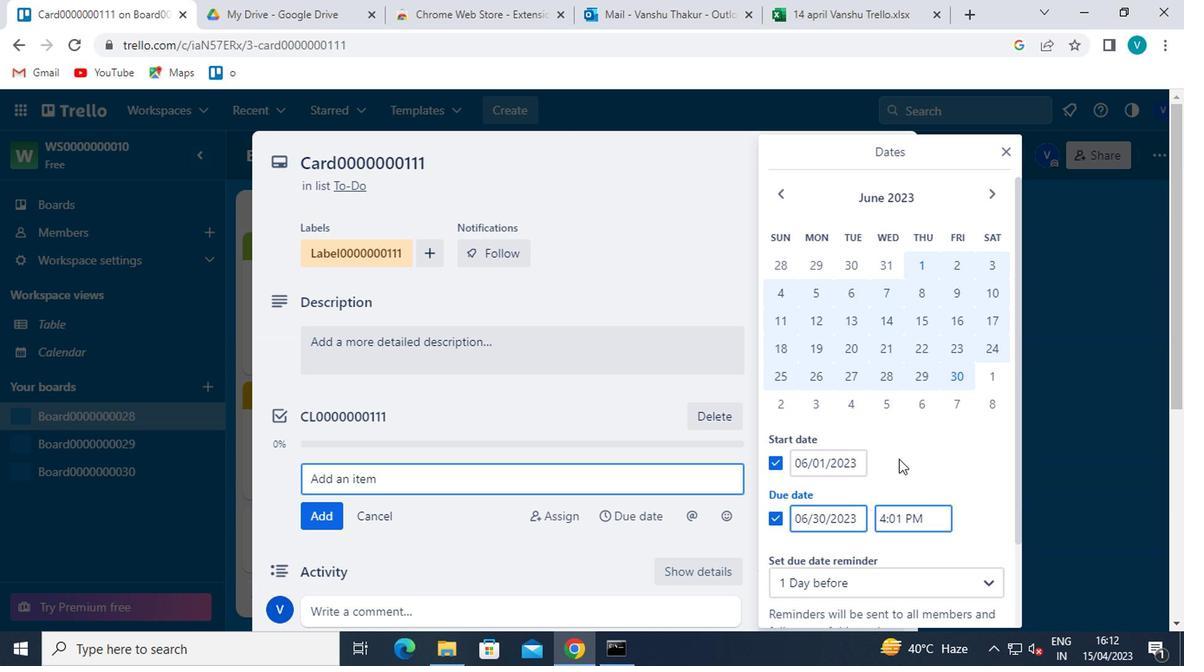 
Action: Mouse scrolled (840, 515) with delta (0, 0)
Screenshot: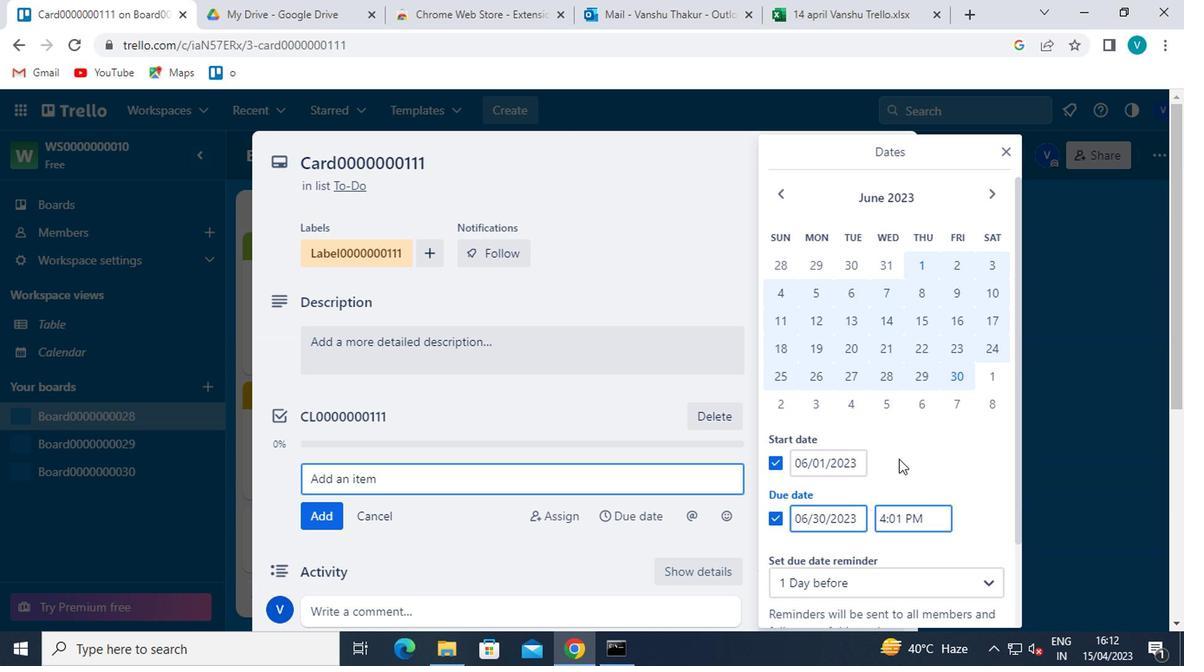 
Action: Mouse moved to (820, 562)
Screenshot: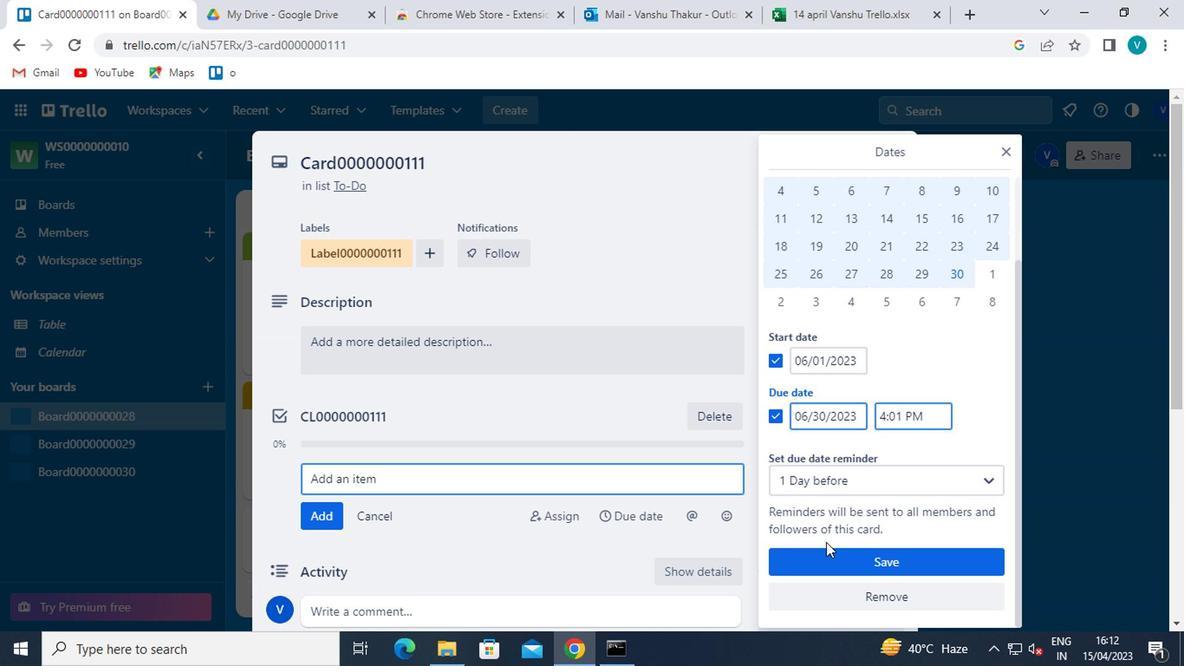 
Action: Mouse pressed left at (820, 562)
Screenshot: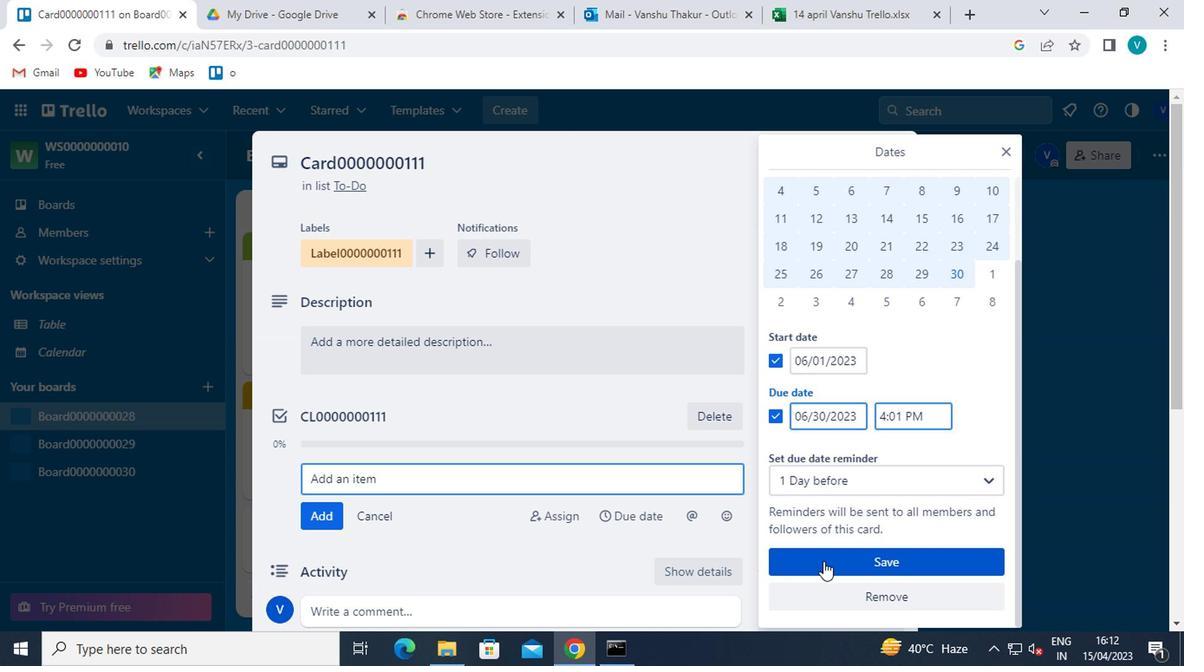 
Action: Mouse moved to (843, 547)
Screenshot: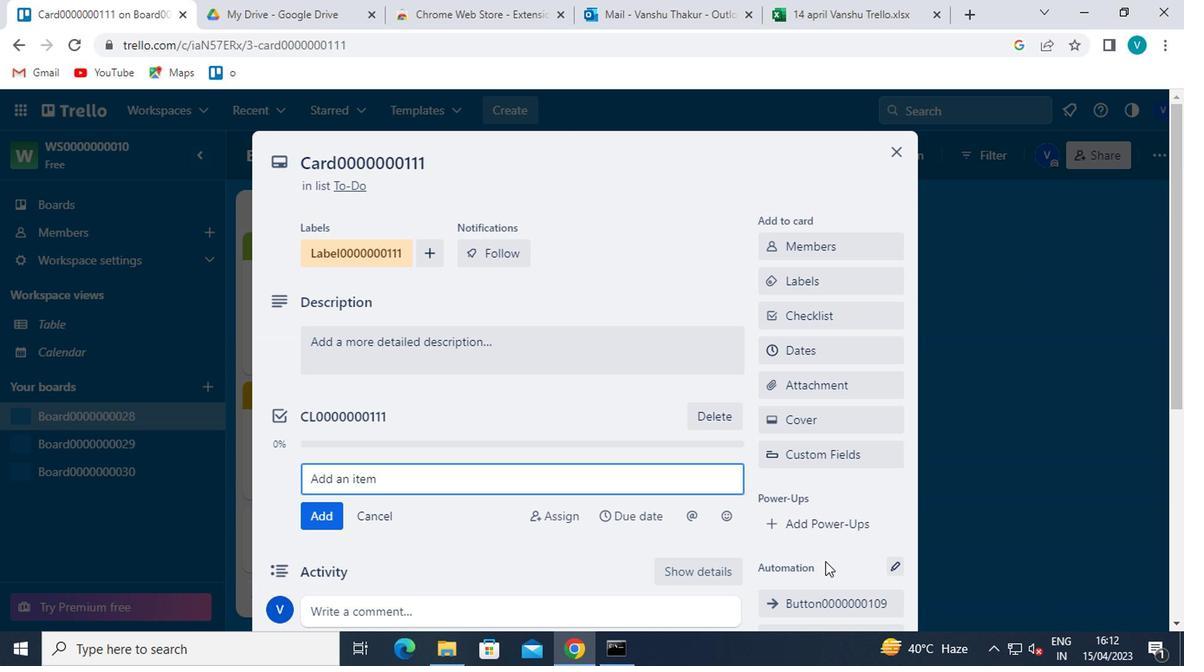 
